 Task: Create a Workspace WS0000000014 in Trello with Workspace Type as ENGINEERING-IT and Workspace Description as WD0000000014. Invite a Team Member vinnyoffice2@gmail.com to Workspace WS0000000014 in Trello. Invite a Team Member nikhrathi889@gmail.com to Workspace WS0000000014 in Trello. Invite a Team Member carxxstreet791@gmail.com to Workspace WS0000000014 in Trello. Invite a Team Member 17.ch.pooja@gmail.com to Workspace WS0000000014 in Trello
Action: Mouse moved to (454, 35)
Screenshot: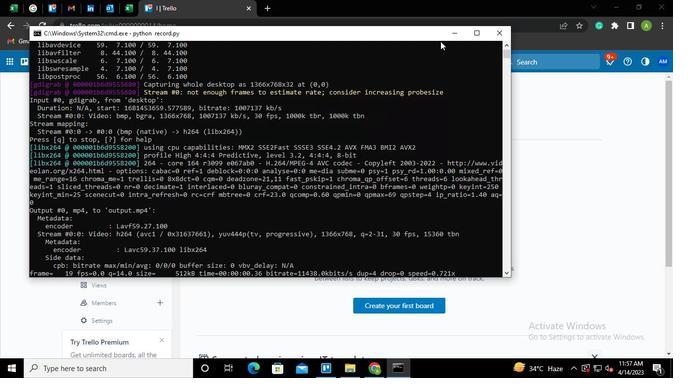 
Action: Mouse pressed left at (454, 35)
Screenshot: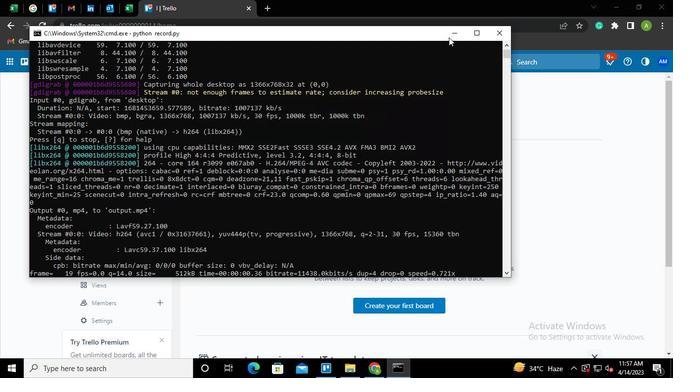 
Action: Mouse moved to (290, 65)
Screenshot: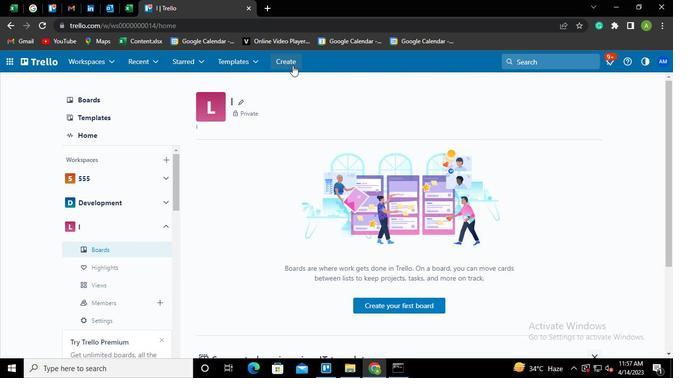 
Action: Mouse pressed left at (290, 65)
Screenshot: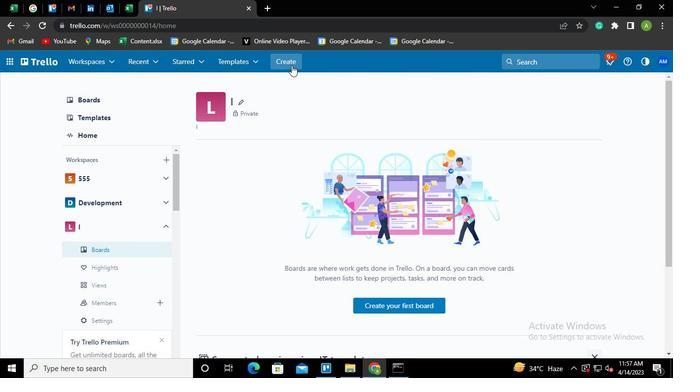 
Action: Mouse moved to (315, 163)
Screenshot: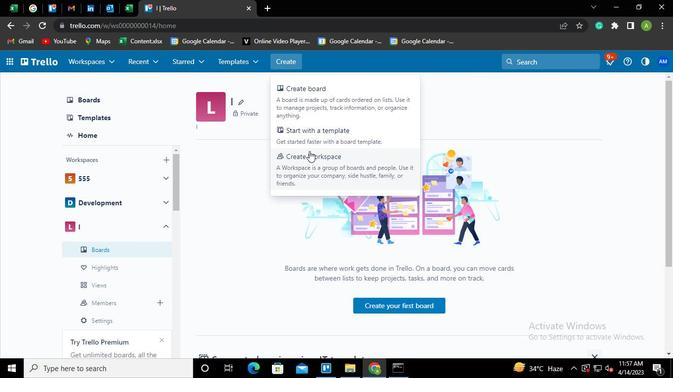 
Action: Mouse pressed left at (315, 163)
Screenshot: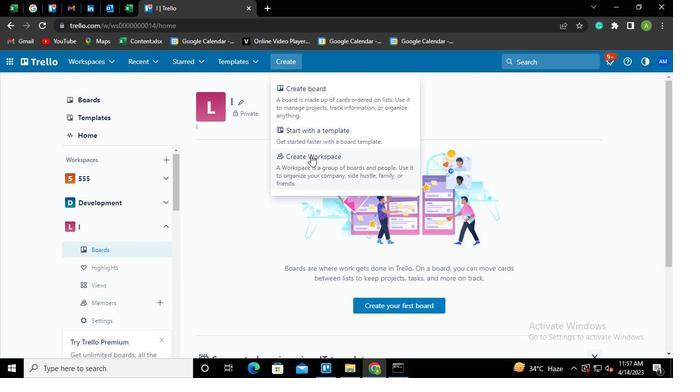 
Action: Mouse moved to (271, 184)
Screenshot: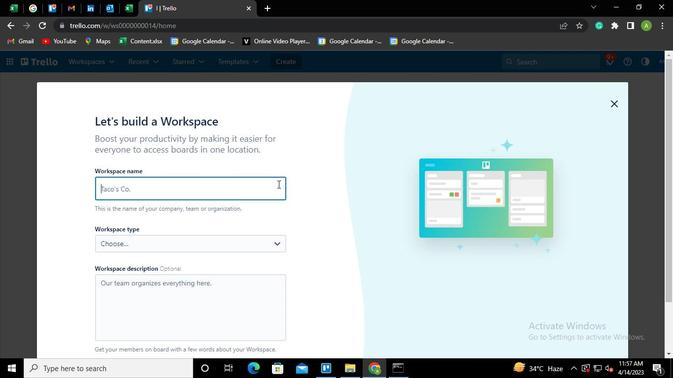 
Action: Keyboard Key.shift
Screenshot: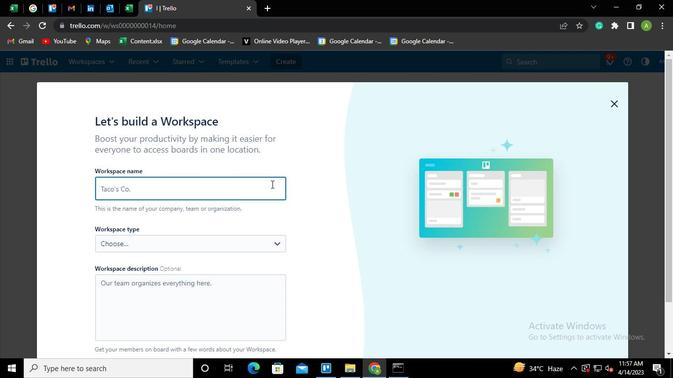 
Action: Keyboard Key.shift
Screenshot: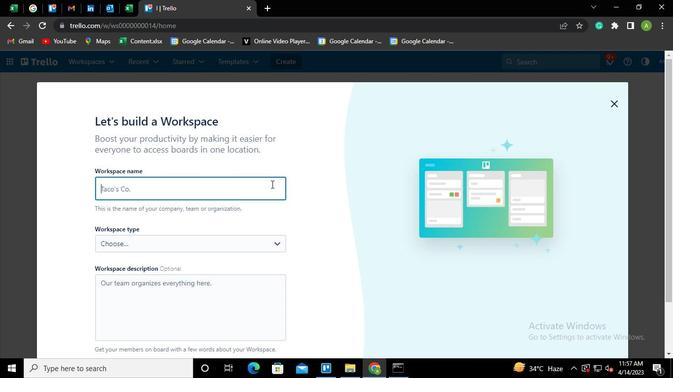 
Action: Keyboard Key.shift
Screenshot: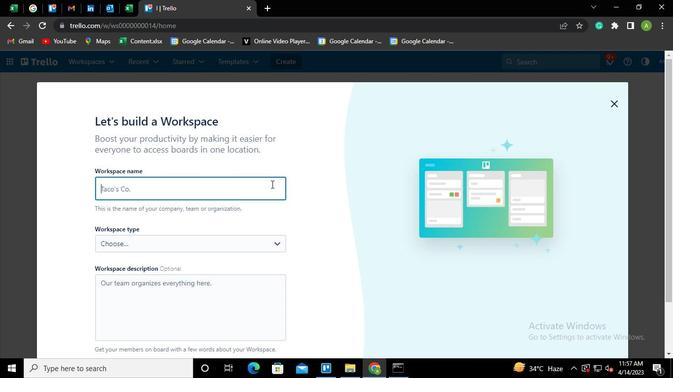 
Action: Keyboard W
Screenshot: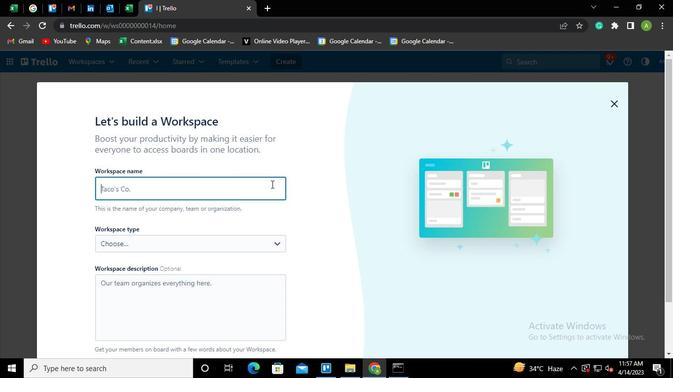 
Action: Keyboard S
Screenshot: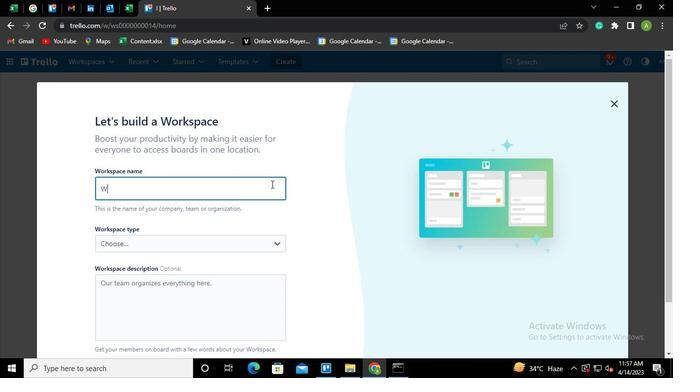 
Action: Keyboard <96>
Screenshot: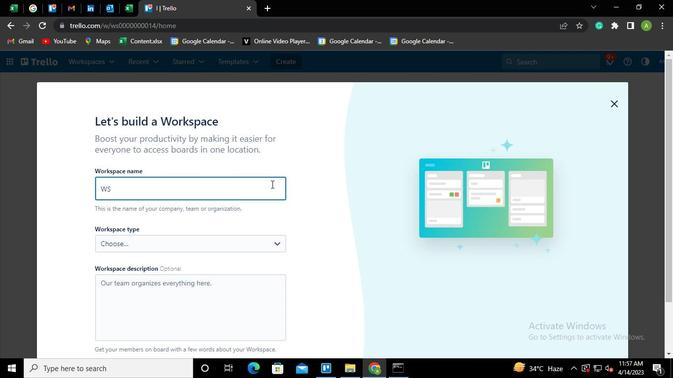 
Action: Keyboard <96>
Screenshot: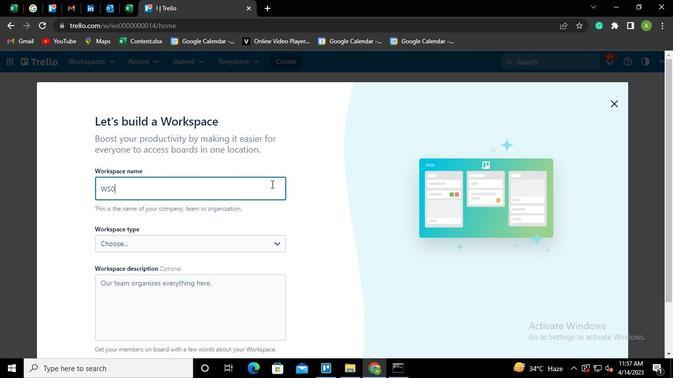 
Action: Keyboard <96>
Screenshot: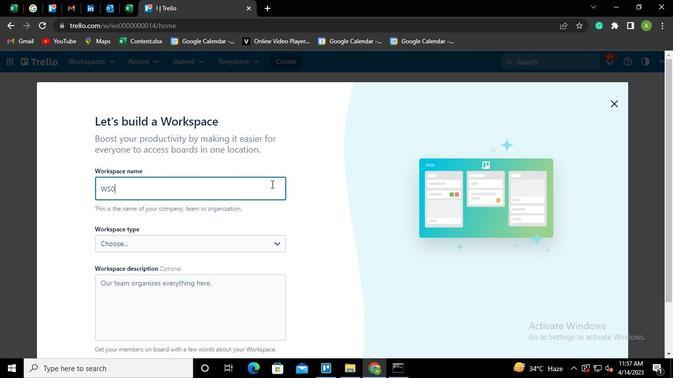 
Action: Keyboard <96>
Screenshot: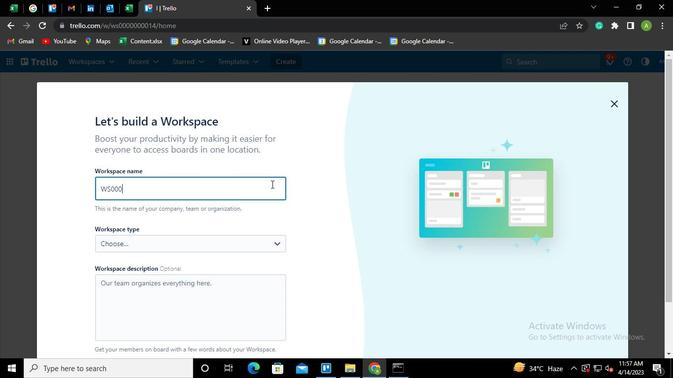 
Action: Keyboard <96>
Screenshot: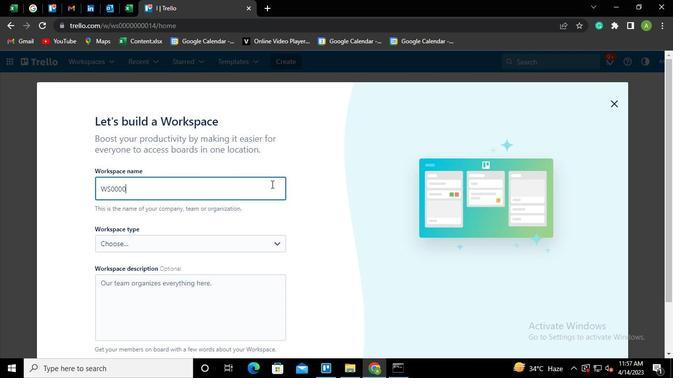 
Action: Keyboard <96>
Screenshot: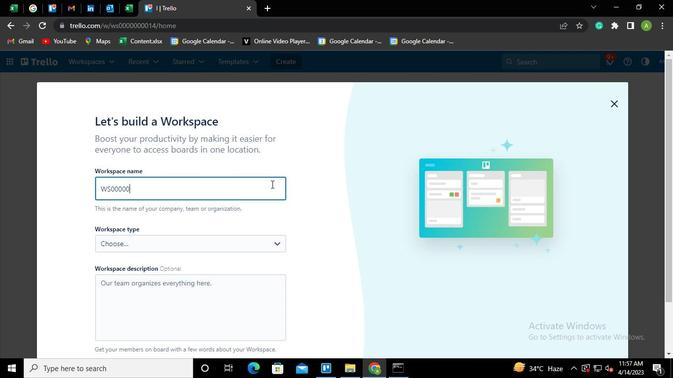 
Action: Keyboard <96>
Screenshot: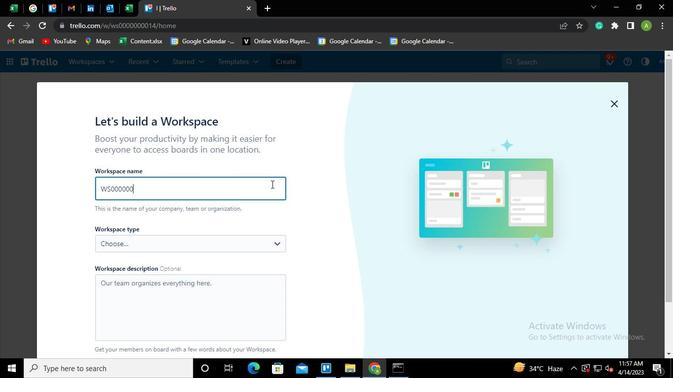 
Action: Keyboard <96>
Screenshot: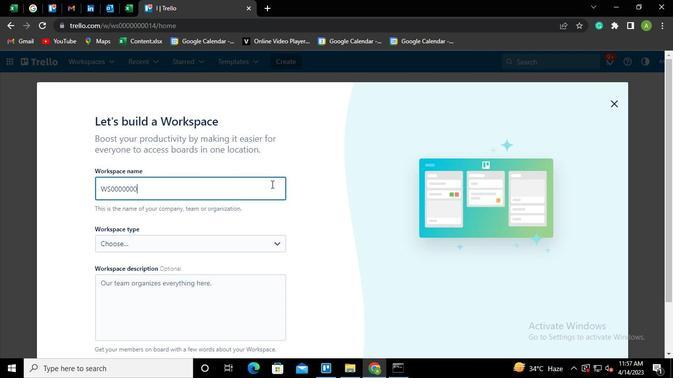 
Action: Keyboard <97>
Screenshot: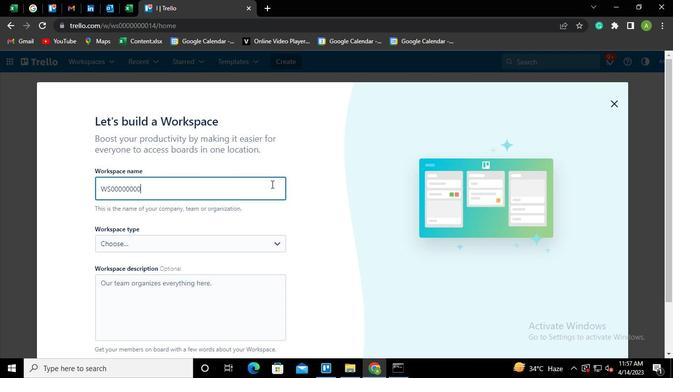 
Action: Keyboard <100>
Screenshot: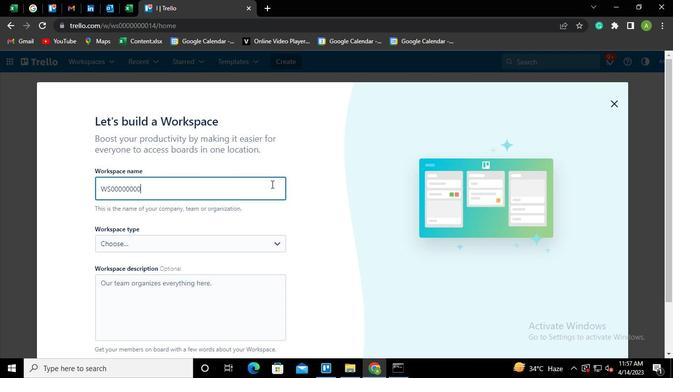 
Action: Mouse moved to (139, 245)
Screenshot: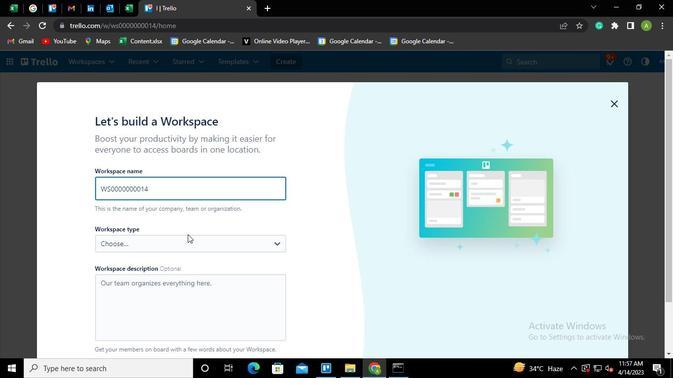 
Action: Mouse pressed left at (139, 245)
Screenshot: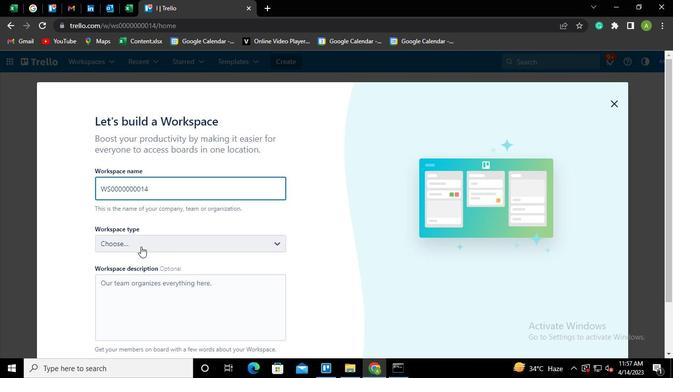 
Action: Mouse moved to (137, 281)
Screenshot: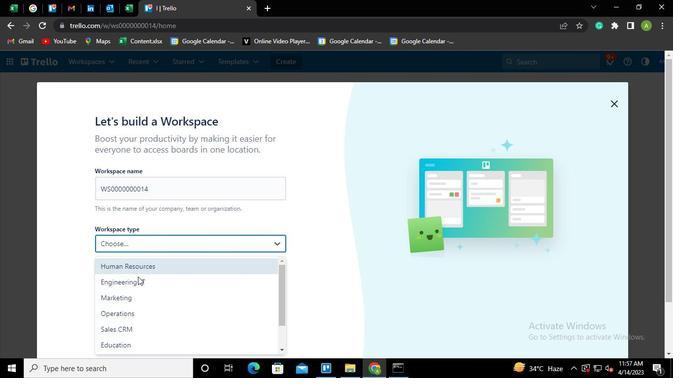
Action: Mouse pressed left at (137, 281)
Screenshot: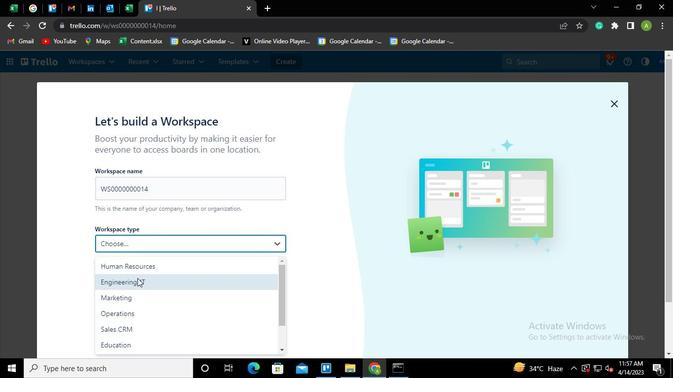 
Action: Mouse moved to (129, 290)
Screenshot: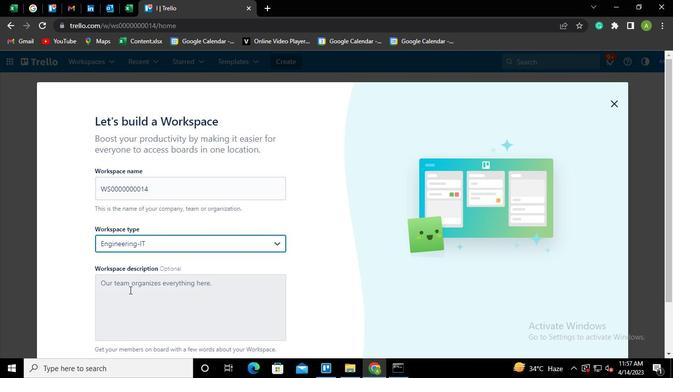 
Action: Mouse pressed left at (129, 290)
Screenshot: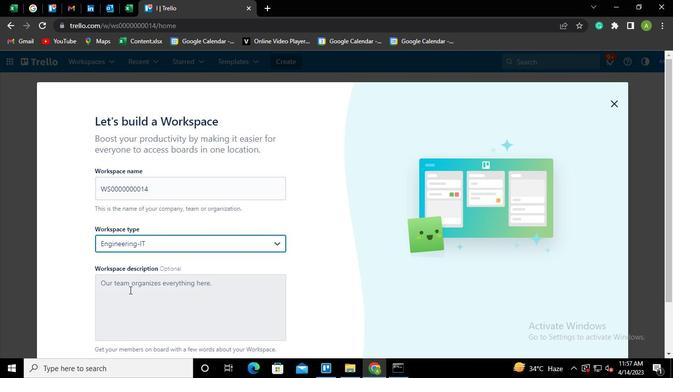 
Action: Mouse moved to (129, 290)
Screenshot: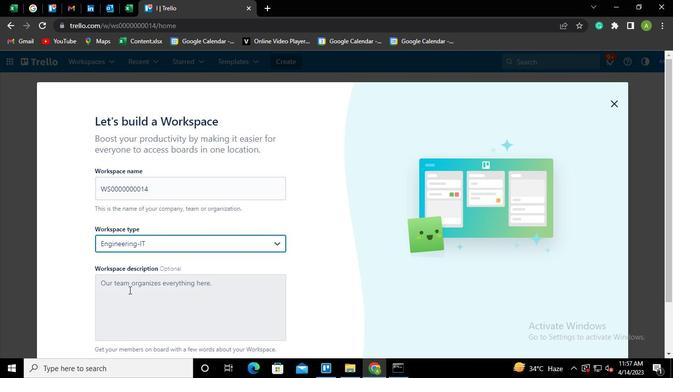 
Action: Keyboard Key.shift
Screenshot: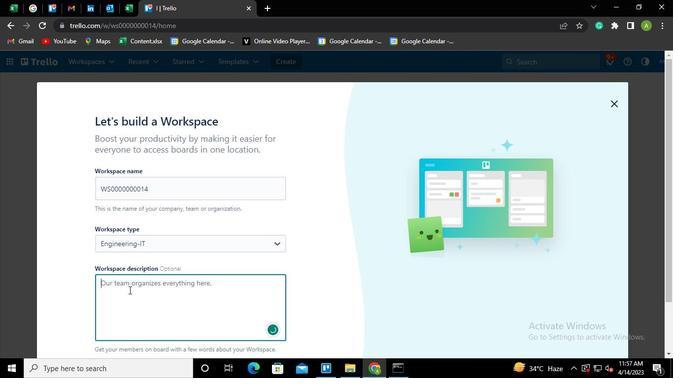 
Action: Keyboard Key.shift
Screenshot: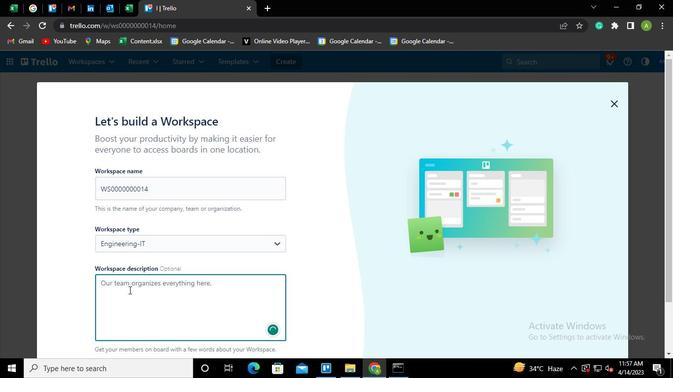 
Action: Keyboard Key.shift
Screenshot: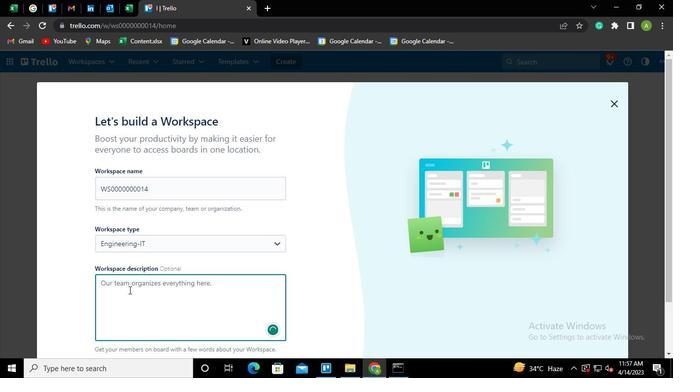 
Action: Keyboard Key.shift
Screenshot: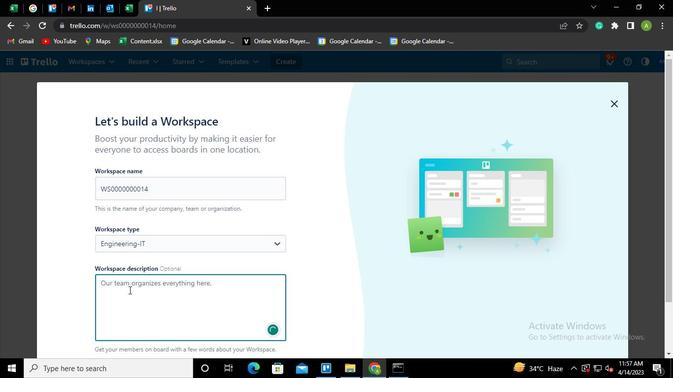 
Action: Keyboard Key.shift
Screenshot: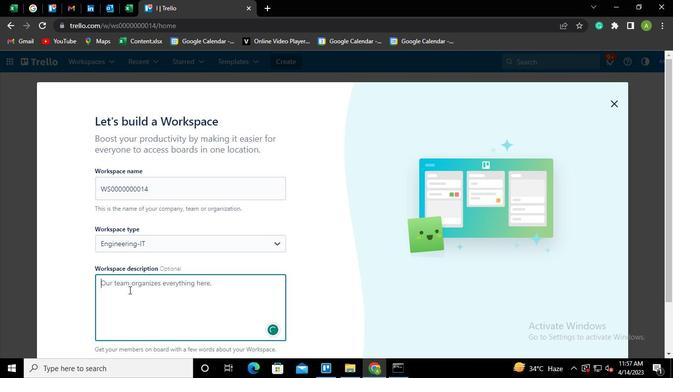 
Action: Keyboard Key.shift
Screenshot: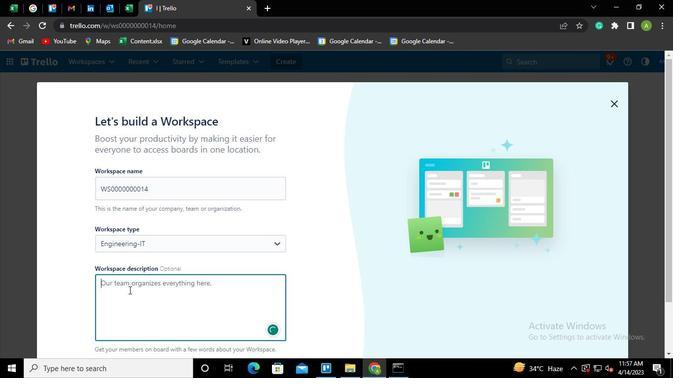 
Action: Keyboard Key.shift
Screenshot: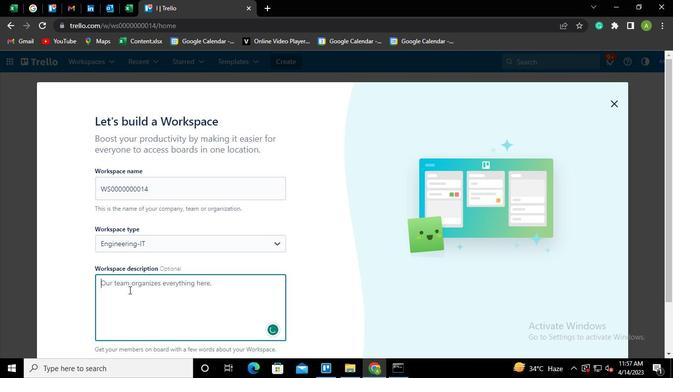 
Action: Keyboard Key.shift
Screenshot: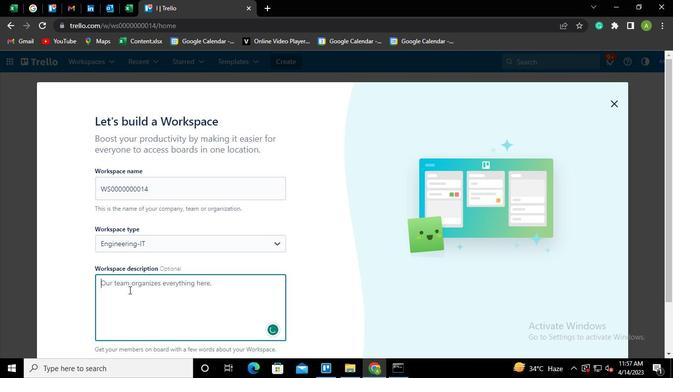 
Action: Keyboard Key.shift
Screenshot: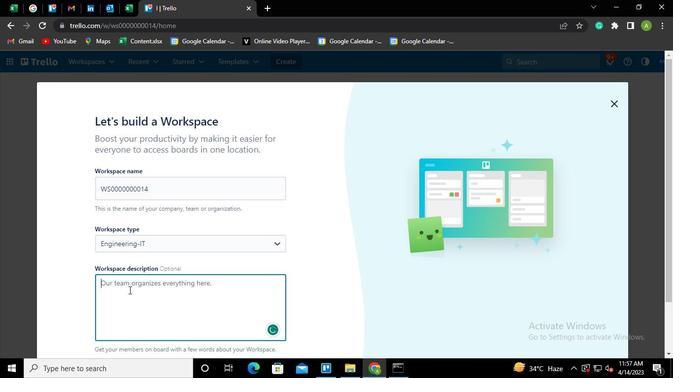 
Action: Keyboard W
Screenshot: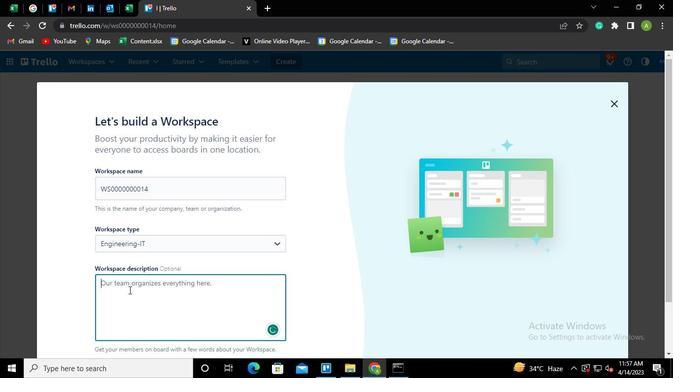
Action: Keyboard D
Screenshot: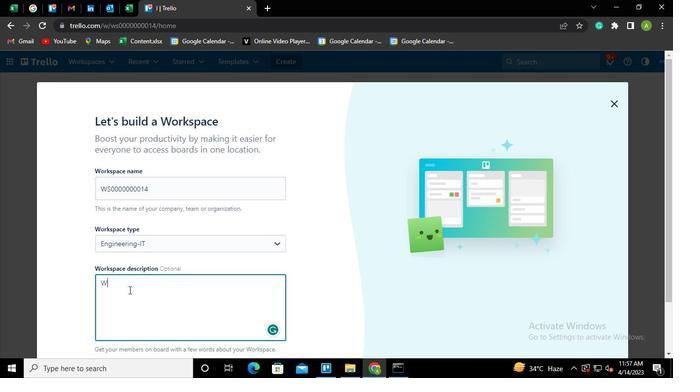 
Action: Keyboard <96>
Screenshot: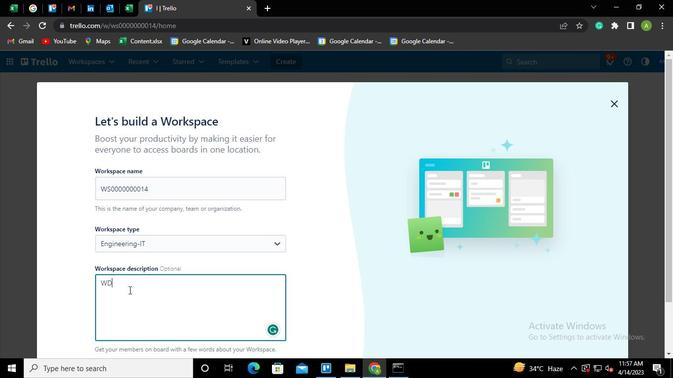 
Action: Keyboard <96>
Screenshot: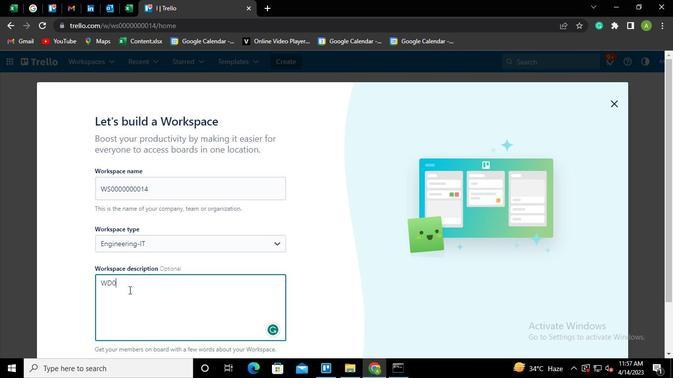 
Action: Keyboard <96>
Screenshot: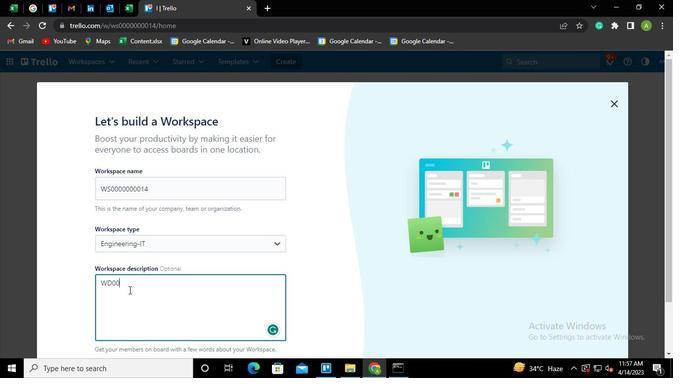 
Action: Keyboard <96>
Screenshot: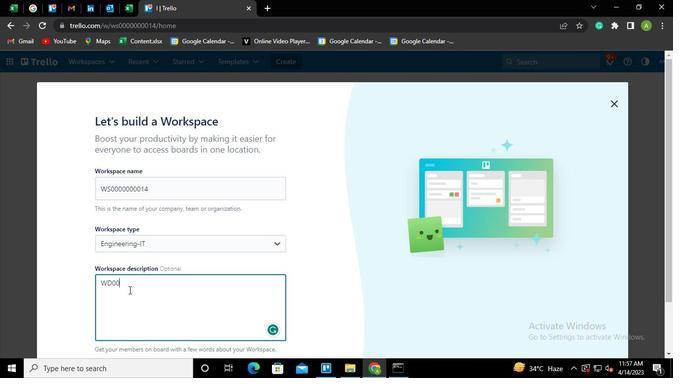 
Action: Keyboard <96>
Screenshot: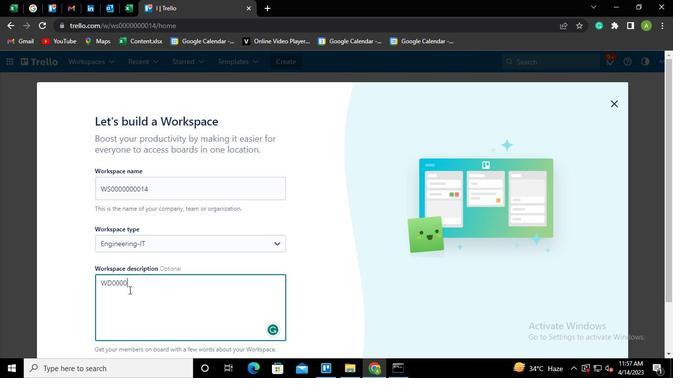 
Action: Keyboard <96>
Screenshot: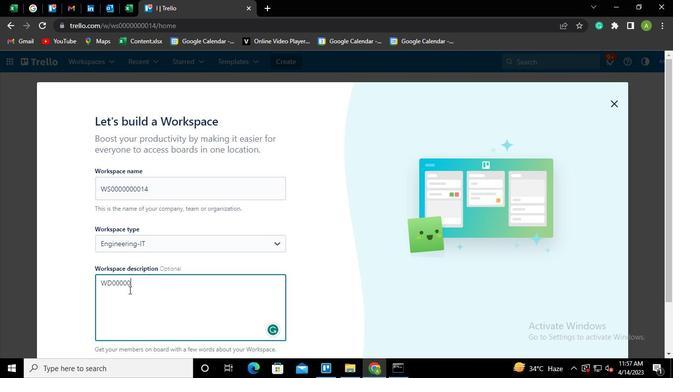 
Action: Keyboard <96>
Screenshot: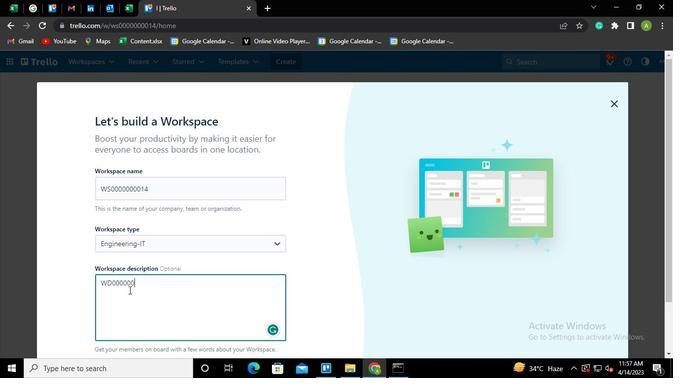 
Action: Keyboard <96>
Screenshot: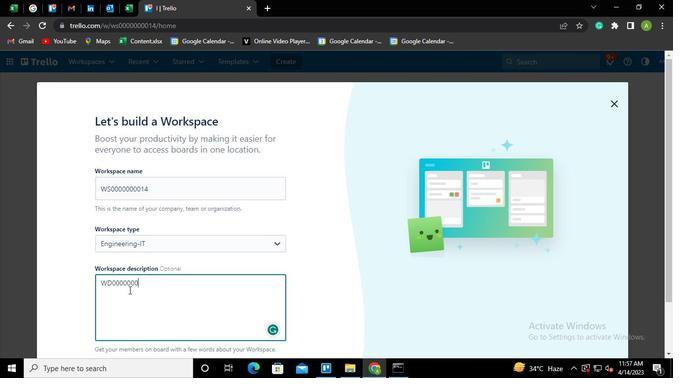 
Action: Keyboard <97>
Screenshot: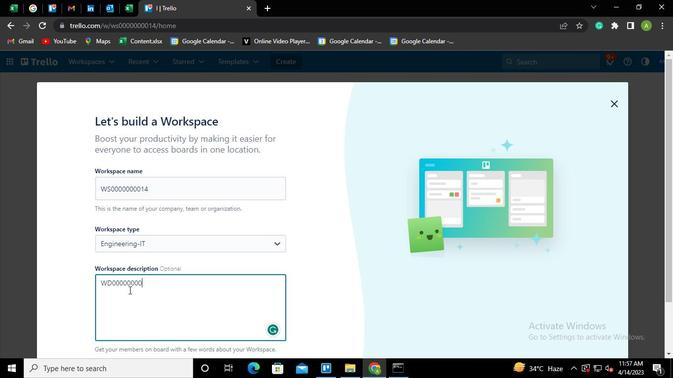 
Action: Keyboard <100>
Screenshot: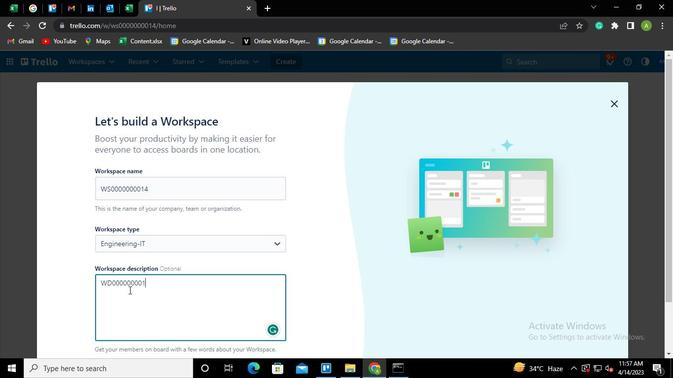 
Action: Mouse moved to (160, 308)
Screenshot: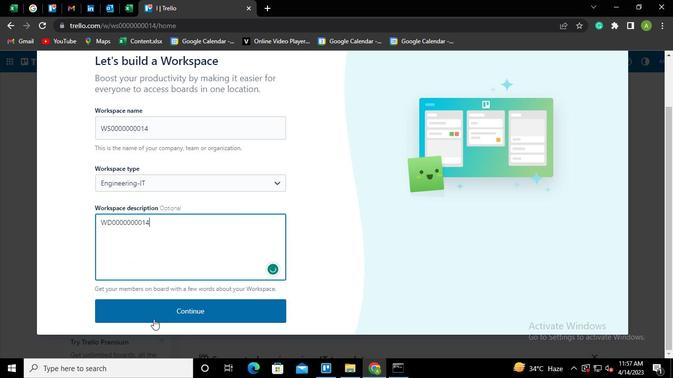
Action: Mouse pressed left at (160, 308)
Screenshot: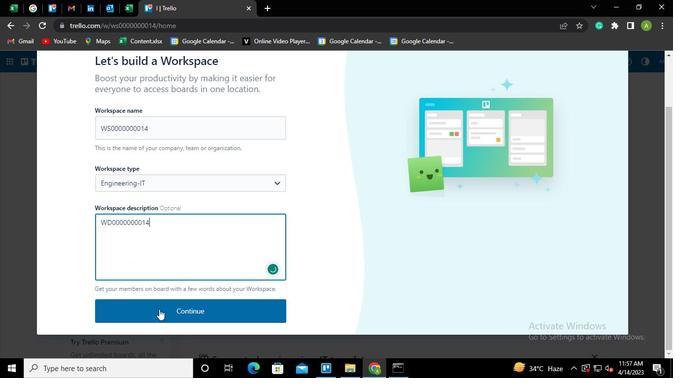 
Action: Mouse moved to (147, 186)
Screenshot: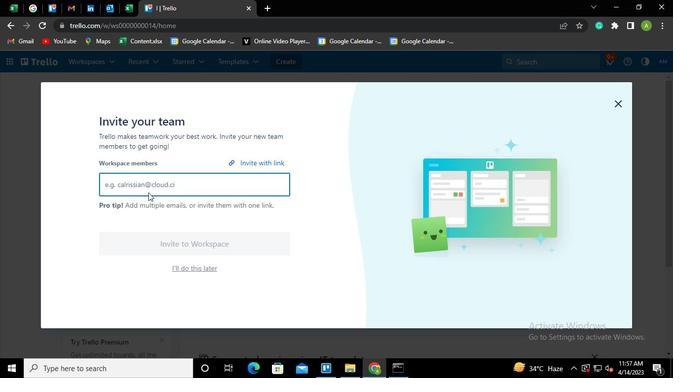 
Action: Mouse pressed left at (147, 186)
Screenshot: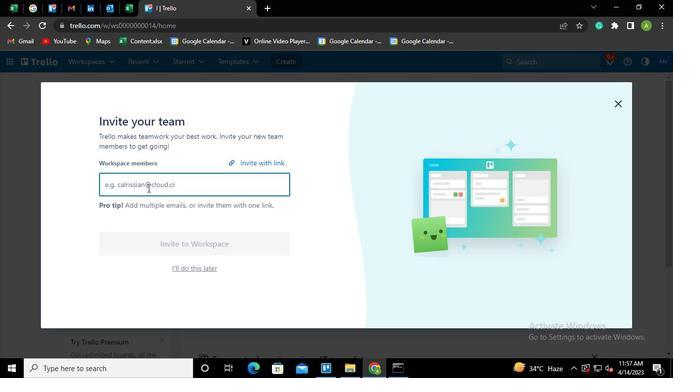 
Action: Mouse moved to (147, 185)
Screenshot: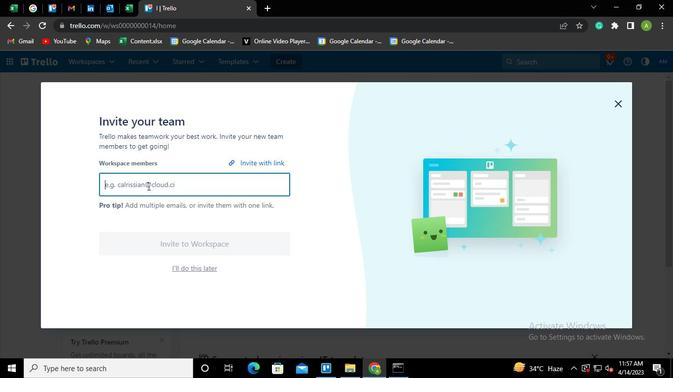 
Action: Keyboard Key.shift
Screenshot: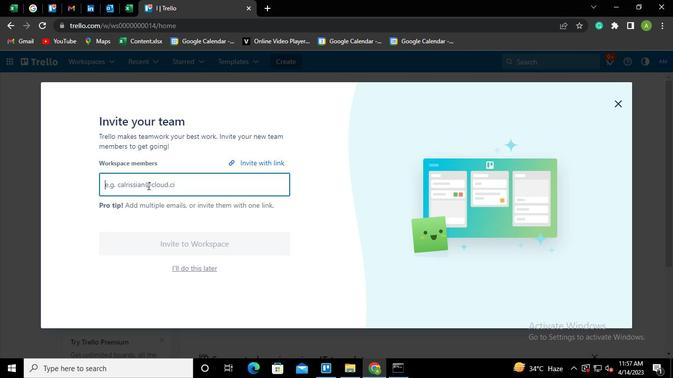 
Action: Keyboard Key.shift
Screenshot: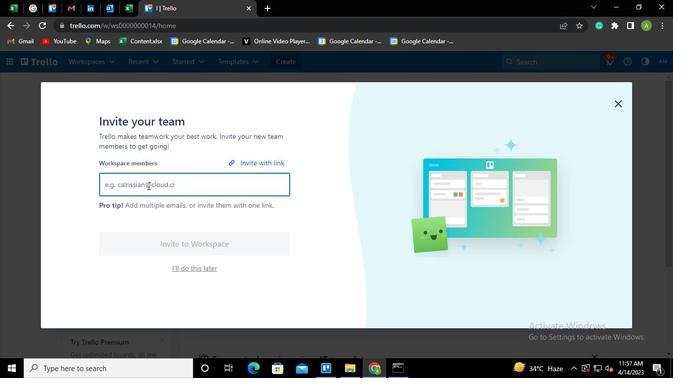 
Action: Keyboard Key.shift
Screenshot: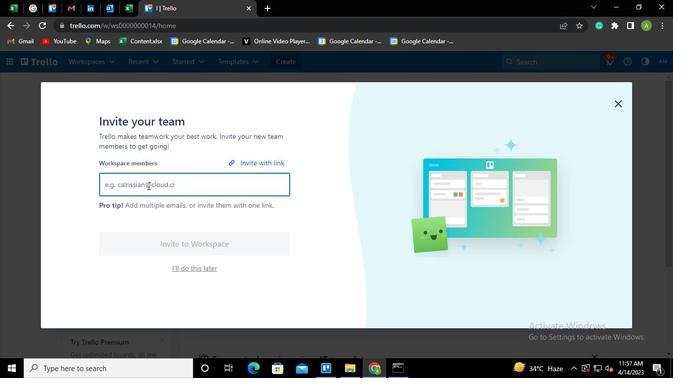 
Action: Keyboard Key.shift
Screenshot: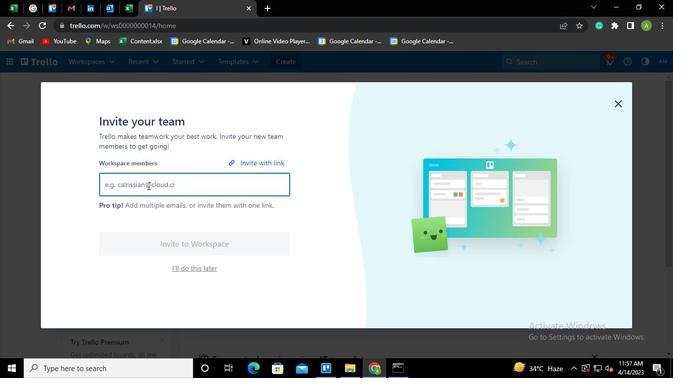 
Action: Keyboard Key.shift
Screenshot: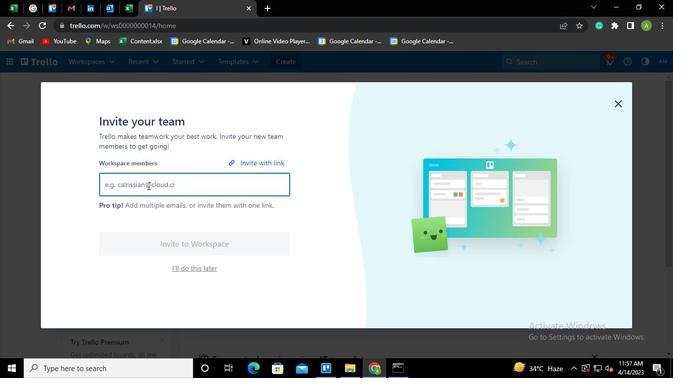 
Action: Keyboard Key.shift
Screenshot: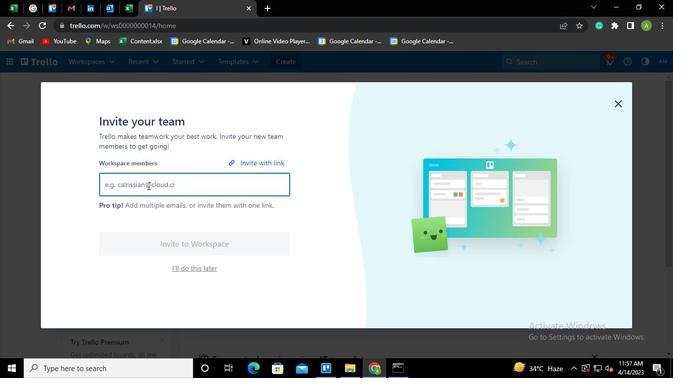 
Action: Keyboard Key.shift
Screenshot: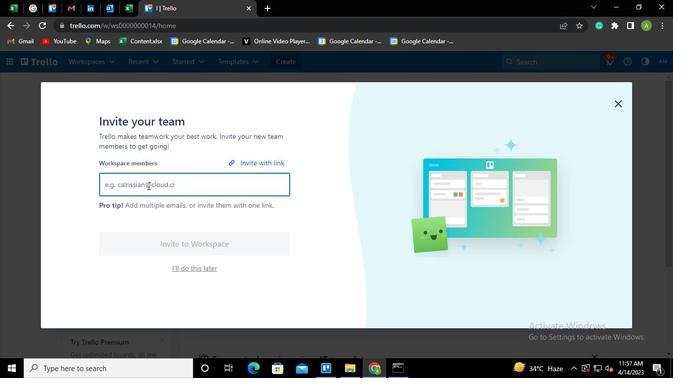 
Action: Keyboard Key.shift
Screenshot: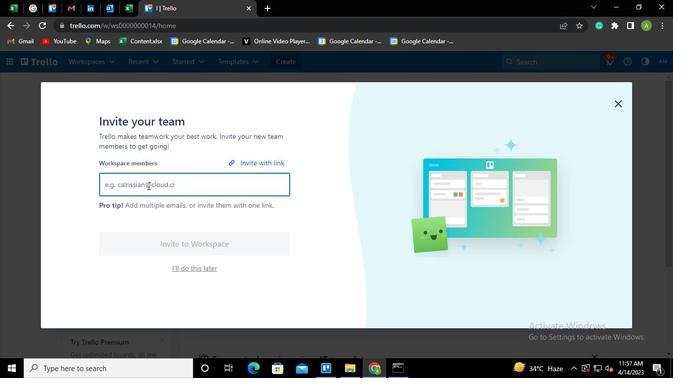 
Action: Keyboard Key.shift
Screenshot: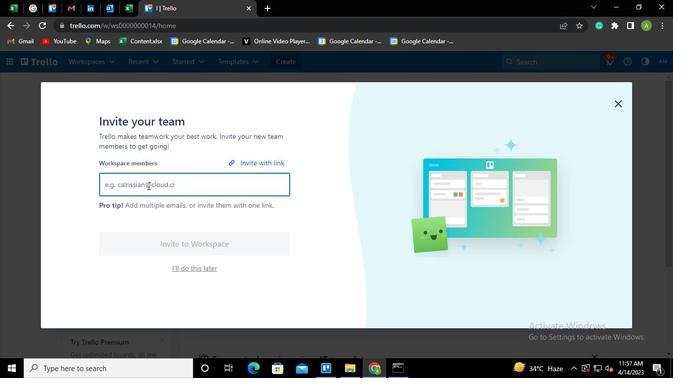 
Action: Keyboard Key.shift
Screenshot: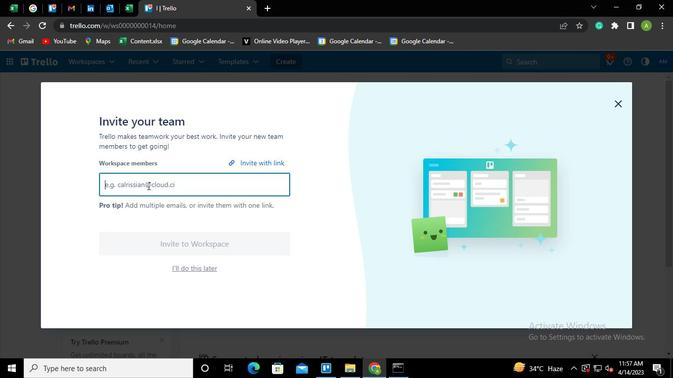 
Action: Keyboard Key.shift
Screenshot: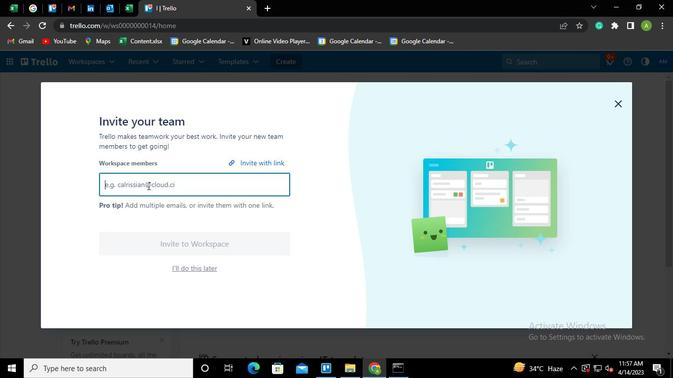 
Action: Keyboard Key.shift
Screenshot: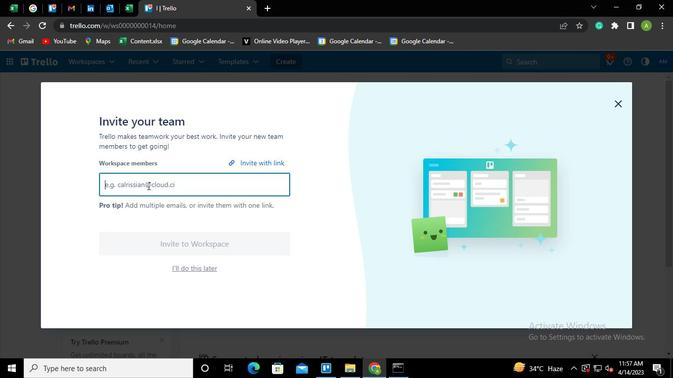 
Action: Keyboard Key.shift
Screenshot: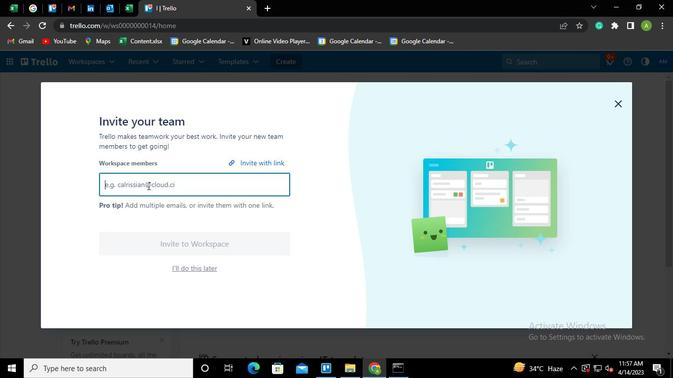 
Action: Keyboard Key.shift
Screenshot: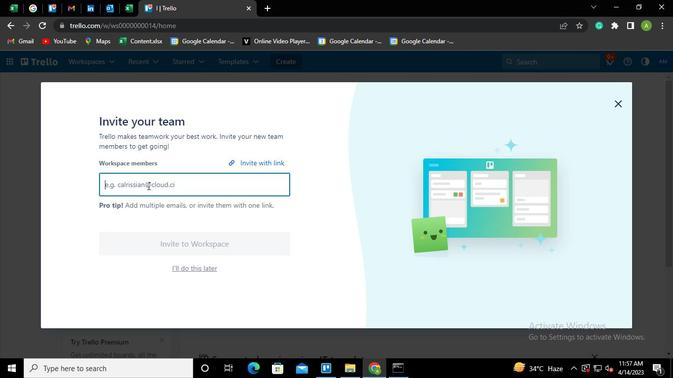 
Action: Keyboard Key.shift
Screenshot: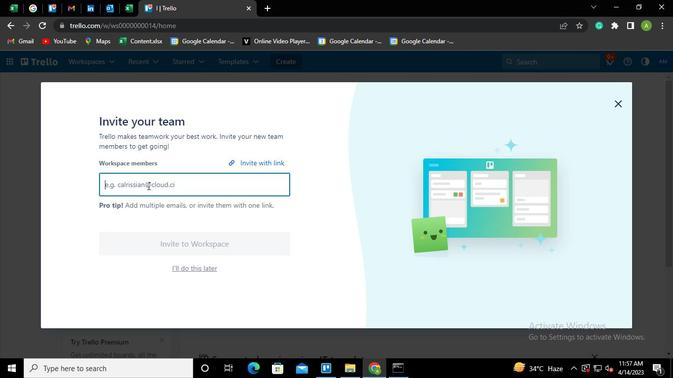 
Action: Keyboard Key.shift
Screenshot: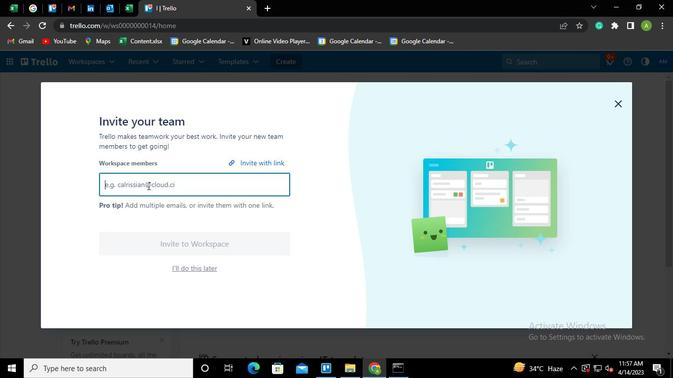 
Action: Keyboard Key.shift
Screenshot: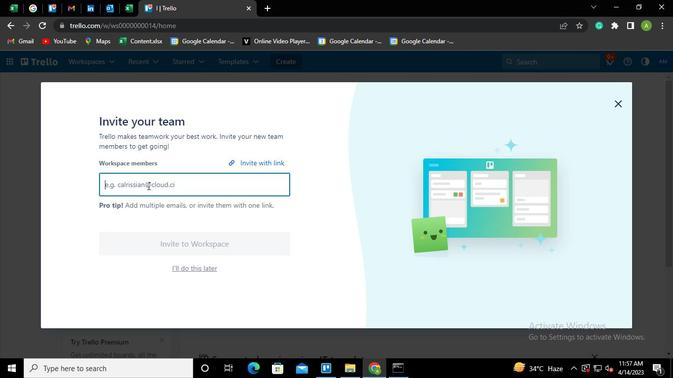 
Action: Keyboard Key.shift
Screenshot: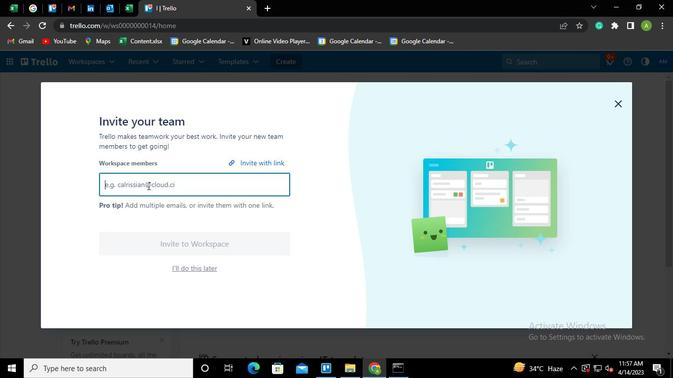 
Action: Keyboard Key.shift
Screenshot: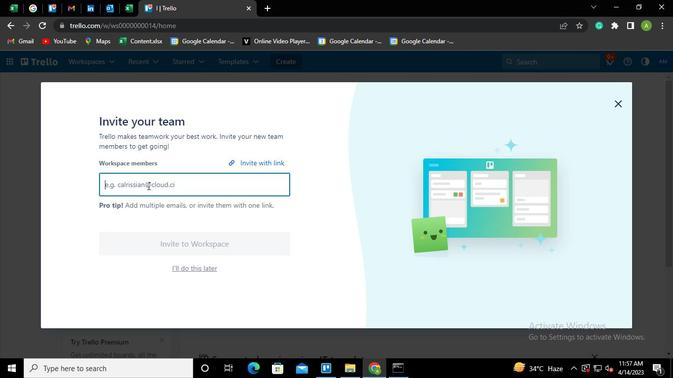 
Action: Keyboard Key.shift
Screenshot: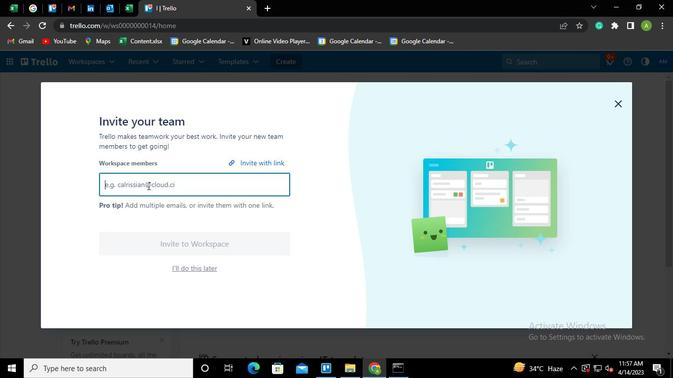 
Action: Keyboard Key.shift
Screenshot: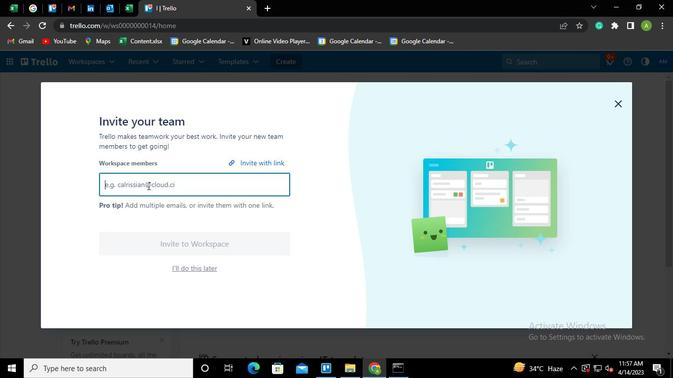 
Action: Keyboard Key.shift
Screenshot: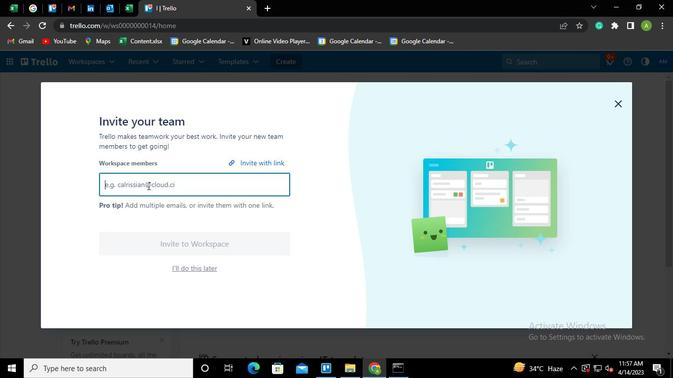 
Action: Keyboard Key.shift
Screenshot: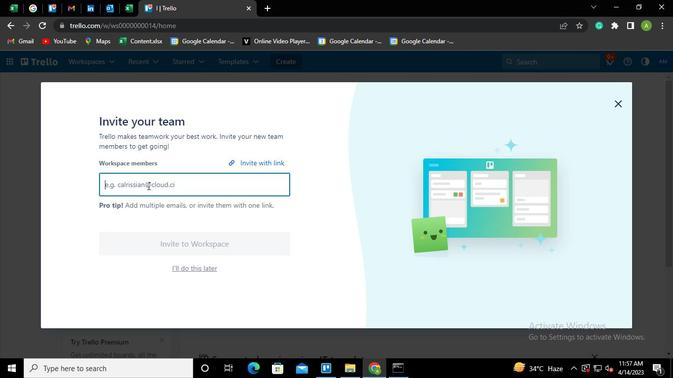 
Action: Keyboard Key.shift
Screenshot: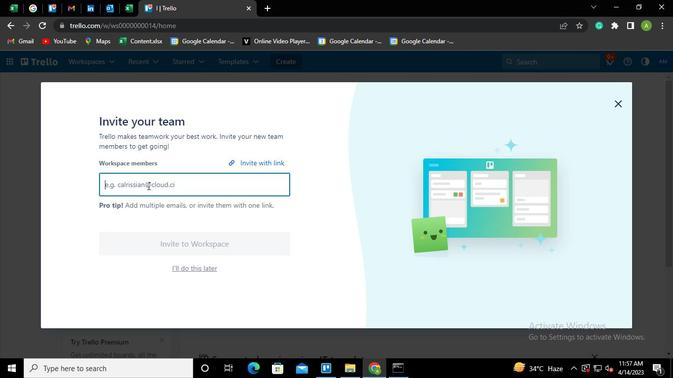 
Action: Keyboard Key.shift
Screenshot: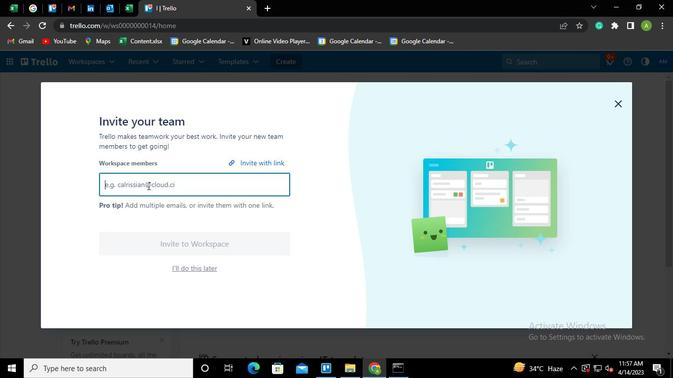 
Action: Keyboard Key.shift
Screenshot: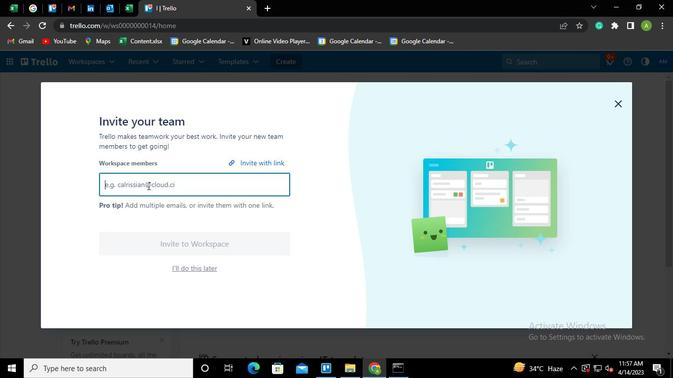 
Action: Keyboard Key.shift
Screenshot: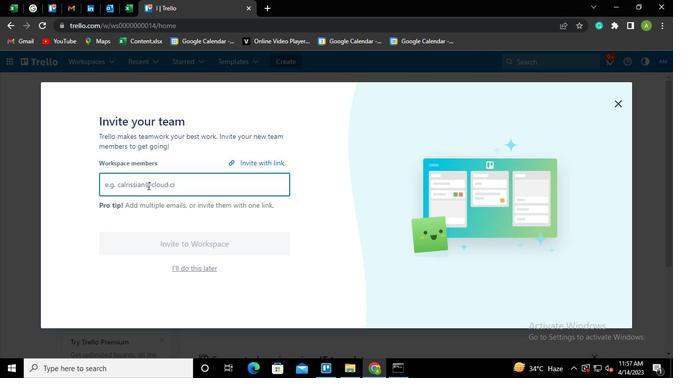 
Action: Keyboard Key.shift
Screenshot: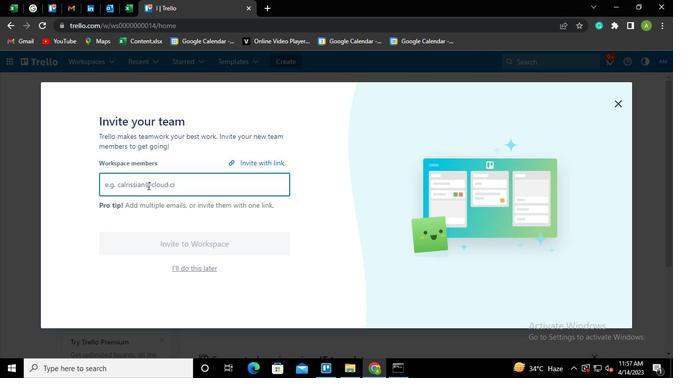 
Action: Keyboard Key.shift
Screenshot: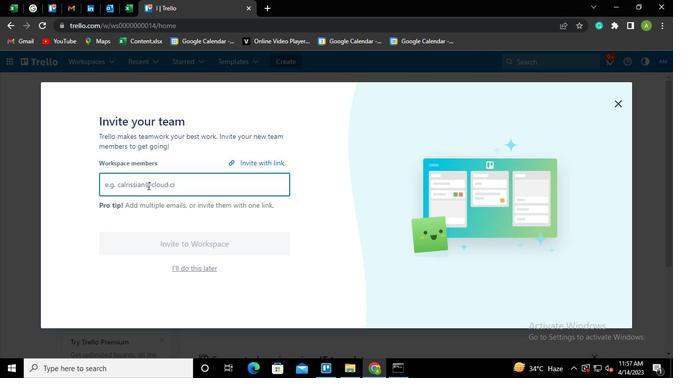 
Action: Keyboard Key.shift
Screenshot: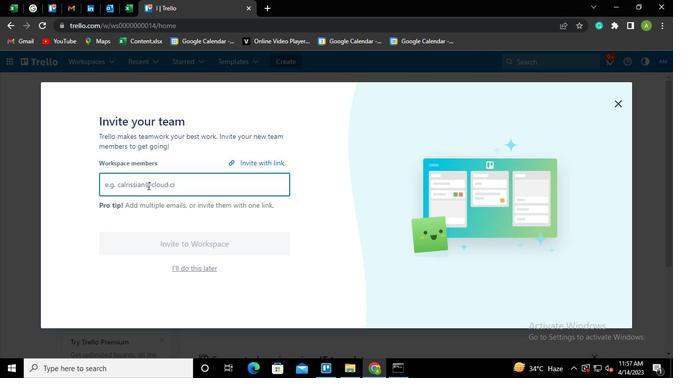 
Action: Keyboard Key.shift
Screenshot: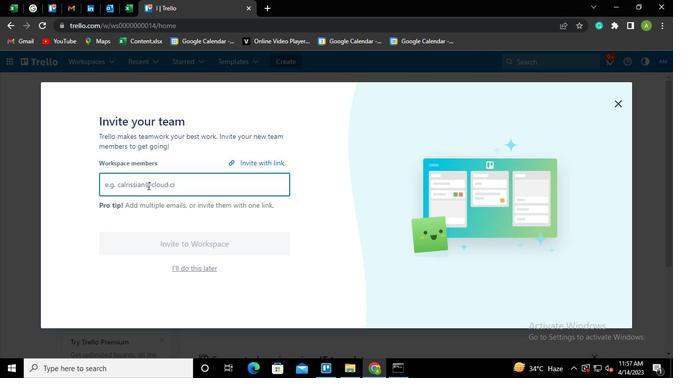 
Action: Keyboard Key.shift
Screenshot: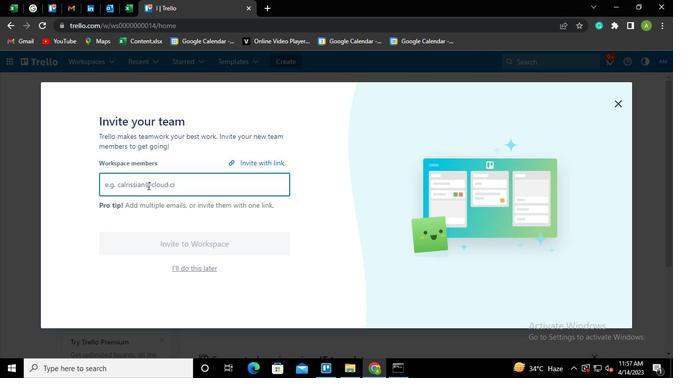 
Action: Keyboard Key.shift
Screenshot: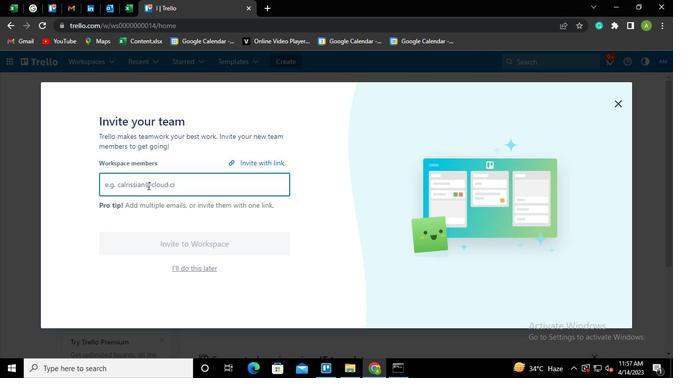 
Action: Keyboard Key.shift
Screenshot: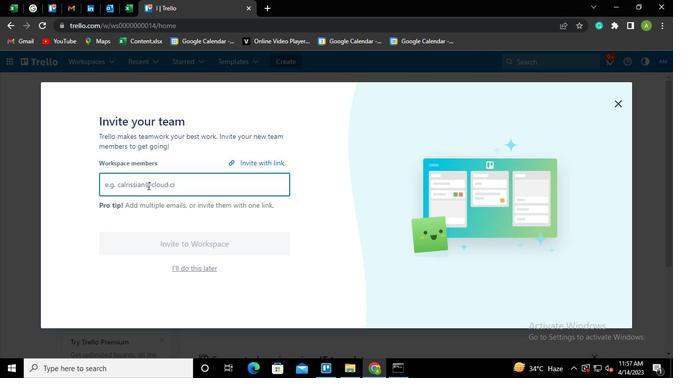
Action: Keyboard Key.shift
Screenshot: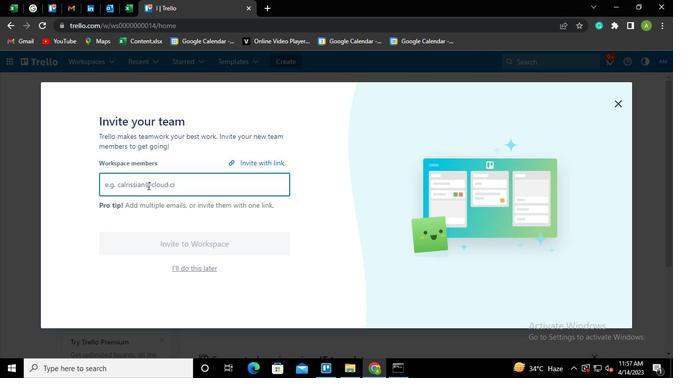 
Action: Keyboard Key.shift
Screenshot: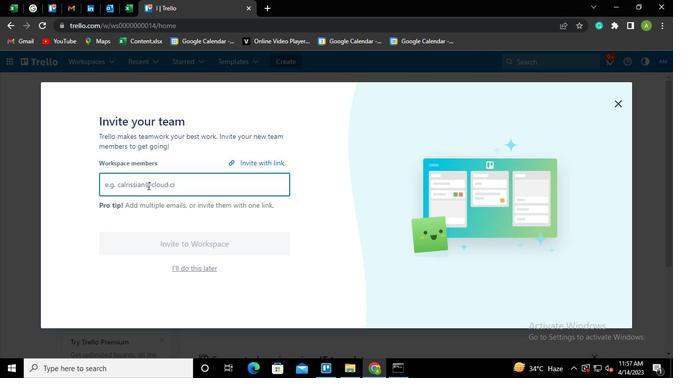 
Action: Keyboard Key.shift
Screenshot: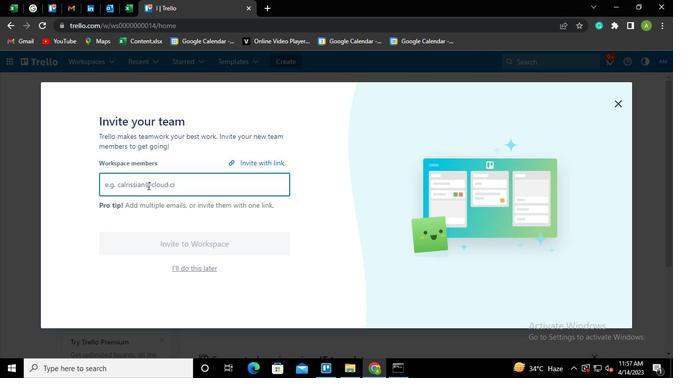 
Action: Keyboard Key.shift
Screenshot: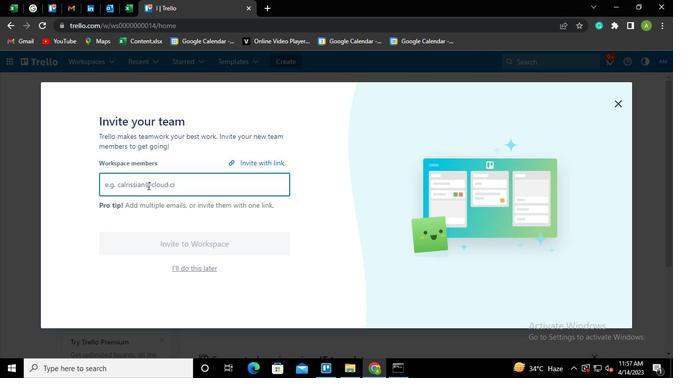 
Action: Keyboard Key.shift
Screenshot: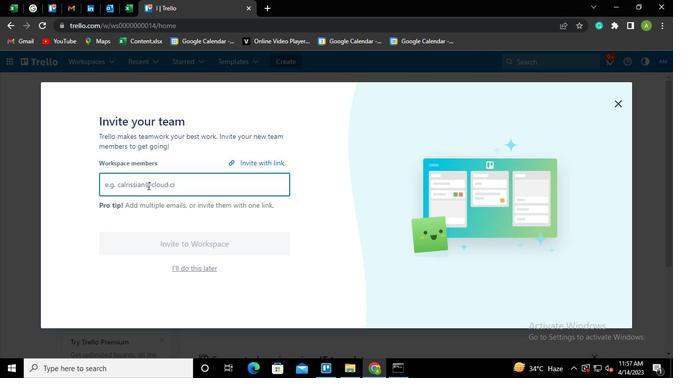 
Action: Keyboard Key.shift
Screenshot: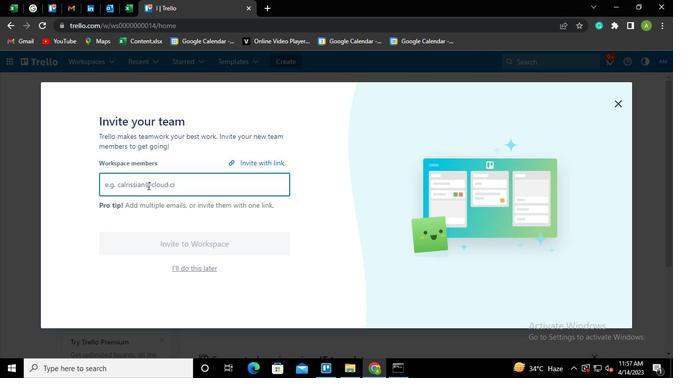 
Action: Keyboard Key.shift
Screenshot: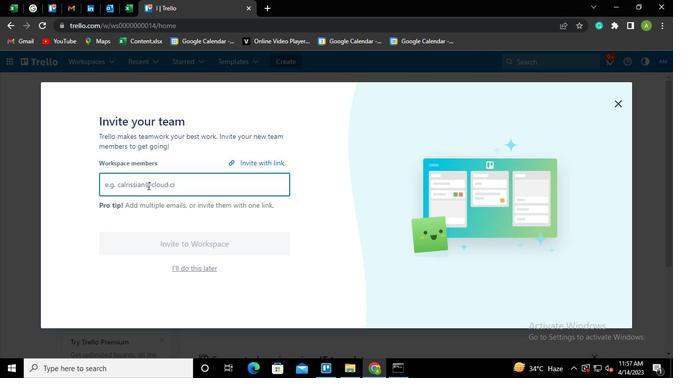 
Action: Keyboard Key.shift
Screenshot: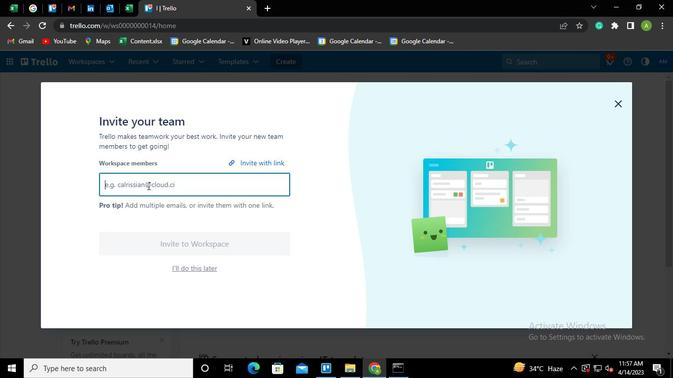 
Action: Keyboard Key.shift
Screenshot: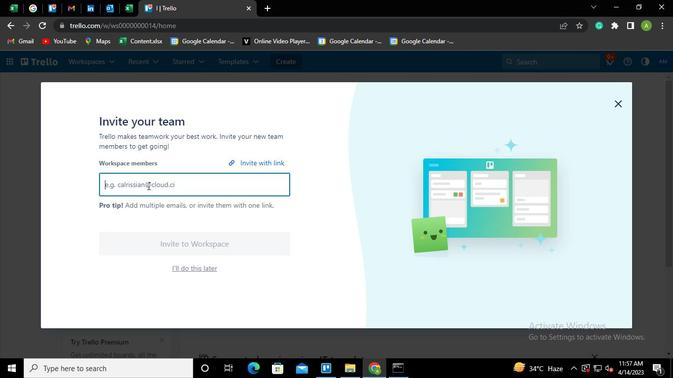 
Action: Keyboard Key.shift
Screenshot: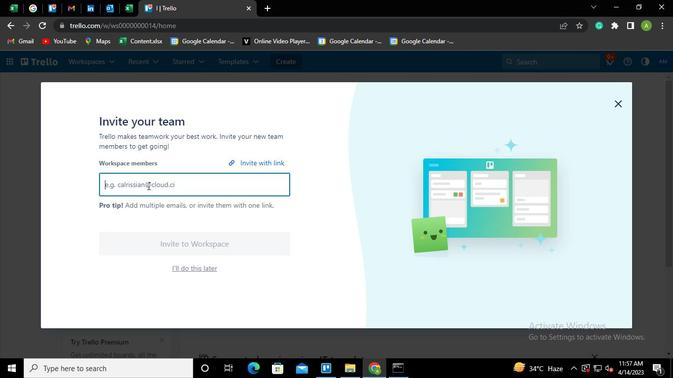 
Action: Keyboard Key.shift
Screenshot: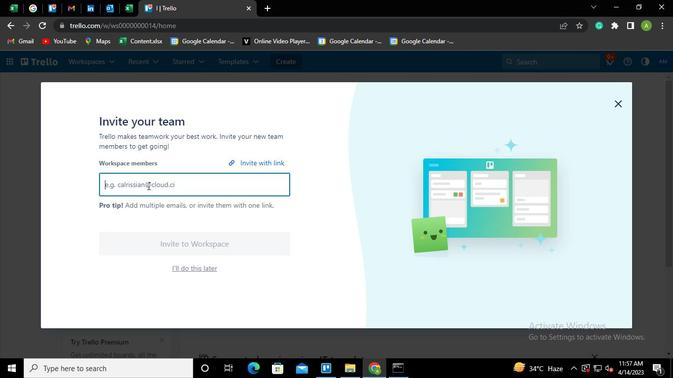 
Action: Keyboard Key.shift
Screenshot: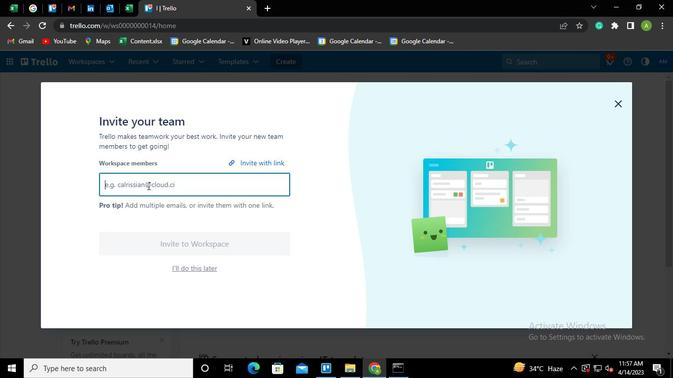 
Action: Keyboard Key.shift
Screenshot: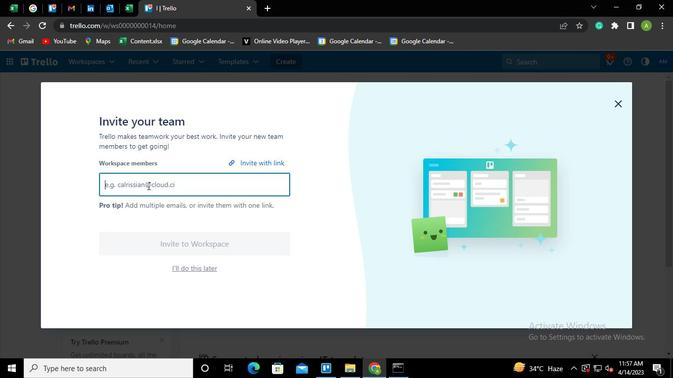 
Action: Keyboard Key.shift
Screenshot: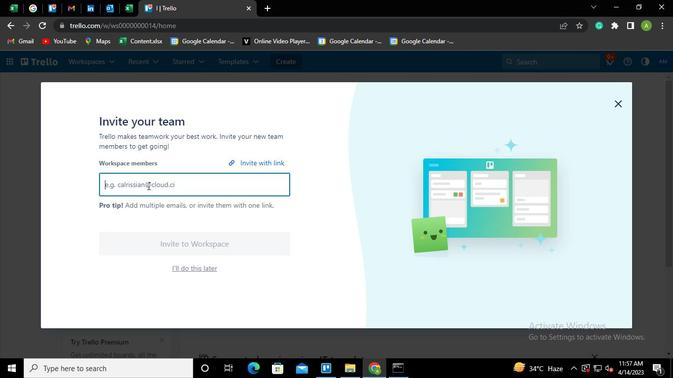 
Action: Keyboard Key.shift
Screenshot: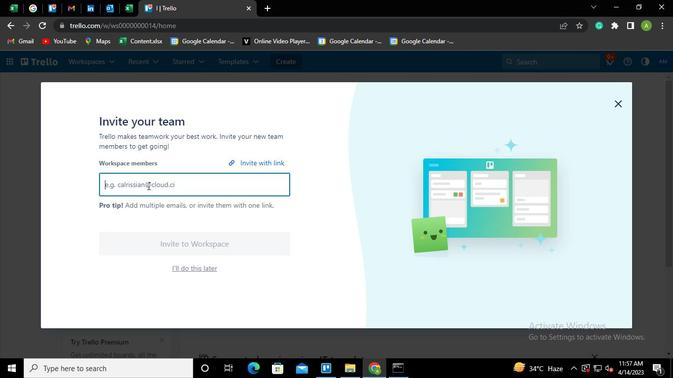 
Action: Keyboard Key.shift
Screenshot: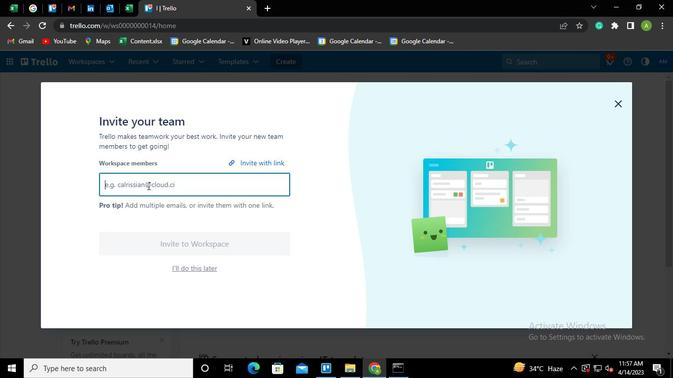 
Action: Keyboard Key.shift
Screenshot: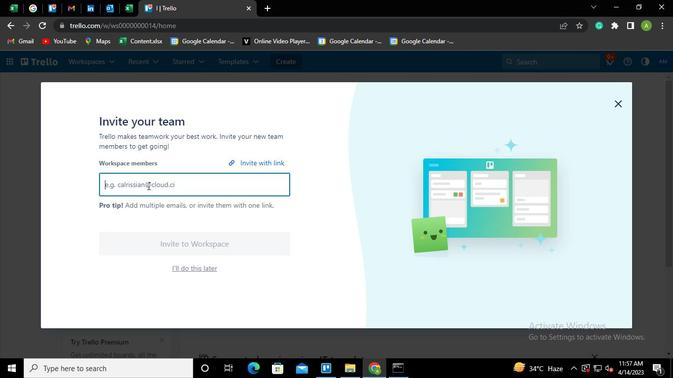 
Action: Keyboard Key.shift
Screenshot: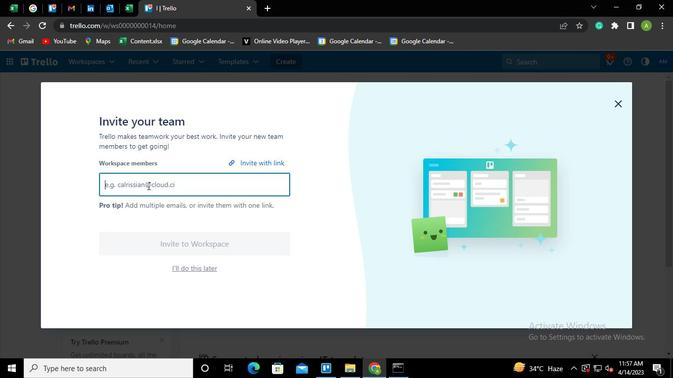 
Action: Keyboard V
Screenshot: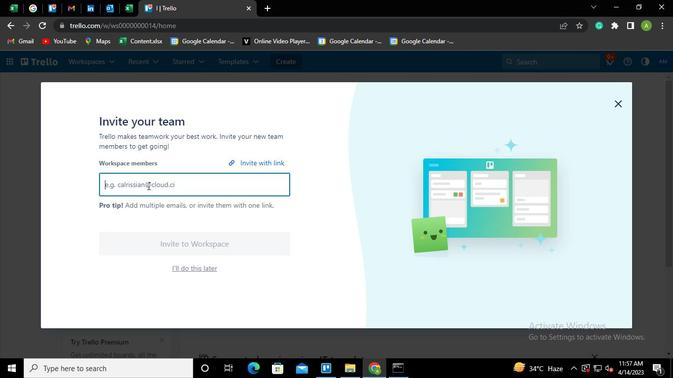 
Action: Keyboard i
Screenshot: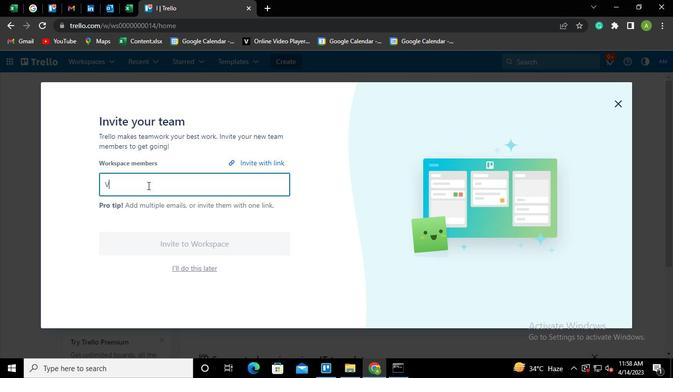 
Action: Keyboard n
Screenshot: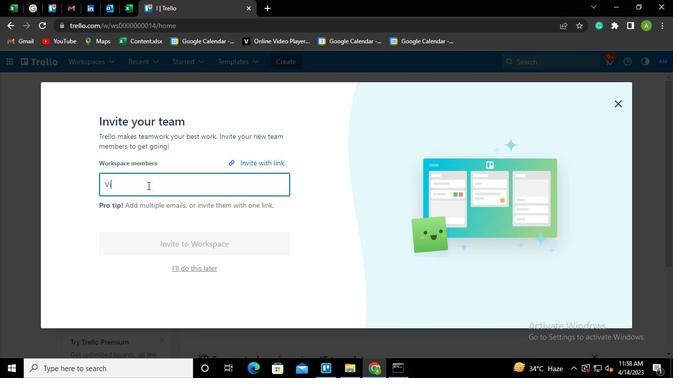 
Action: Keyboard n
Screenshot: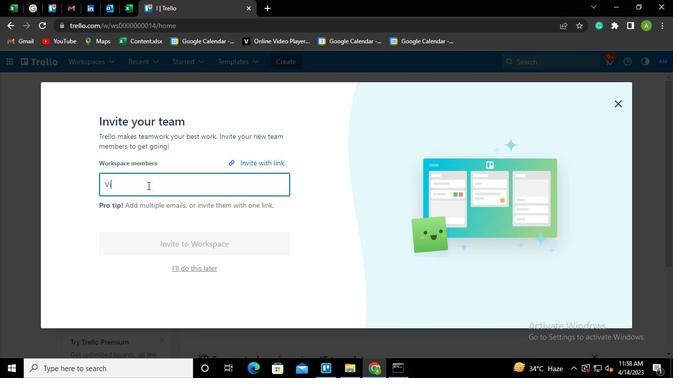 
Action: Keyboard y
Screenshot: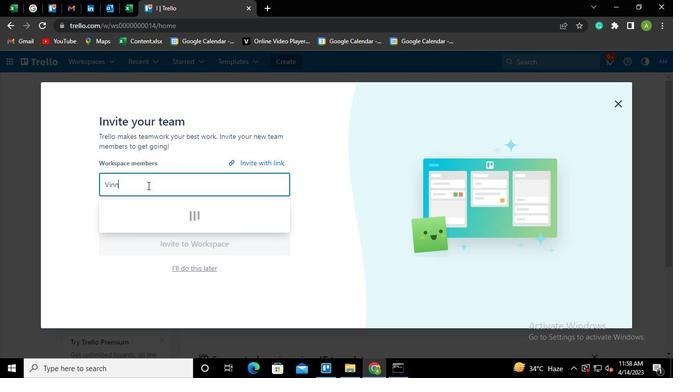
Action: Keyboard <110>
Screenshot: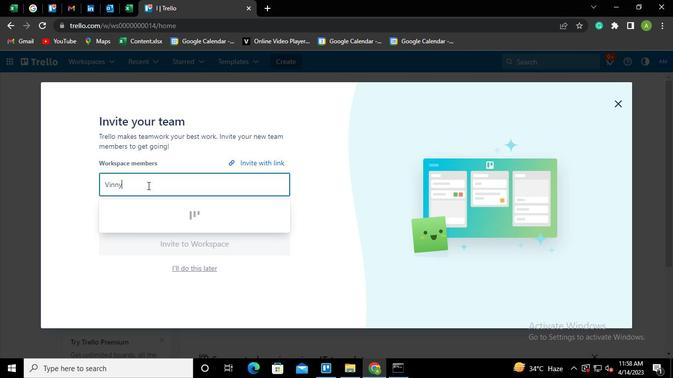 
Action: Keyboard o
Screenshot: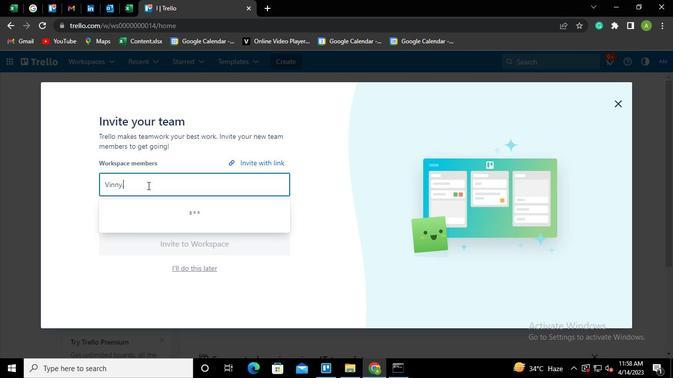 
Action: Keyboard f
Screenshot: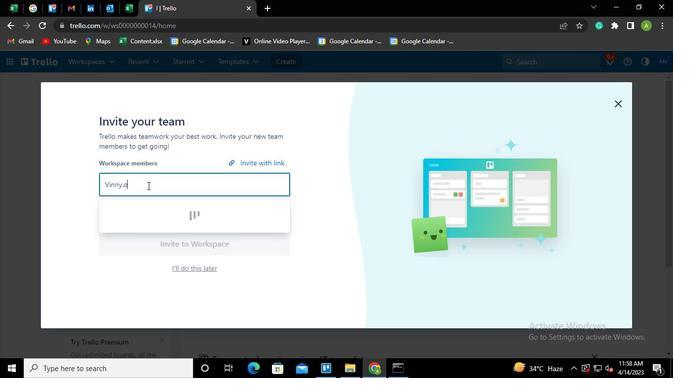 
Action: Keyboard f
Screenshot: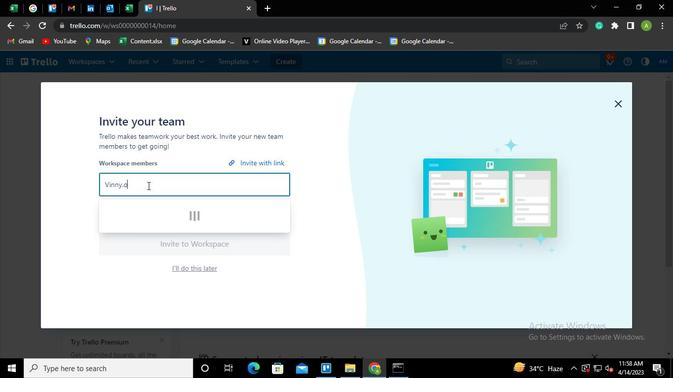 
Action: Keyboard i
Screenshot: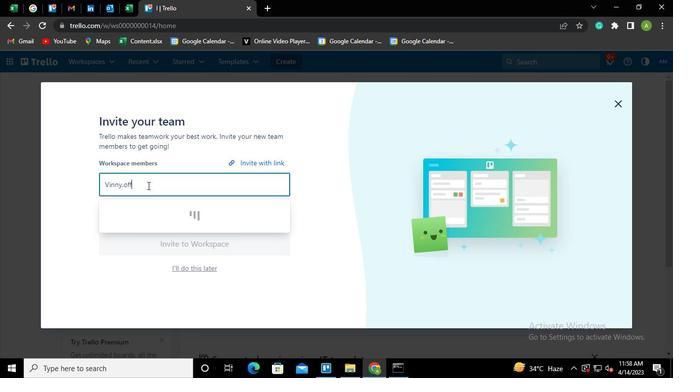 
Action: Keyboard c
Screenshot: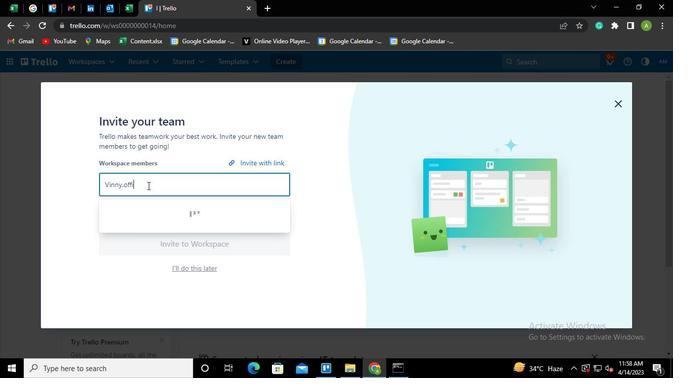 
Action: Keyboard e
Screenshot: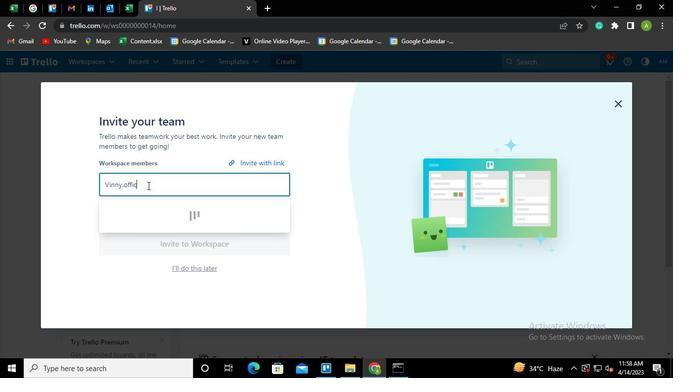 
Action: Keyboard <98>
Screenshot: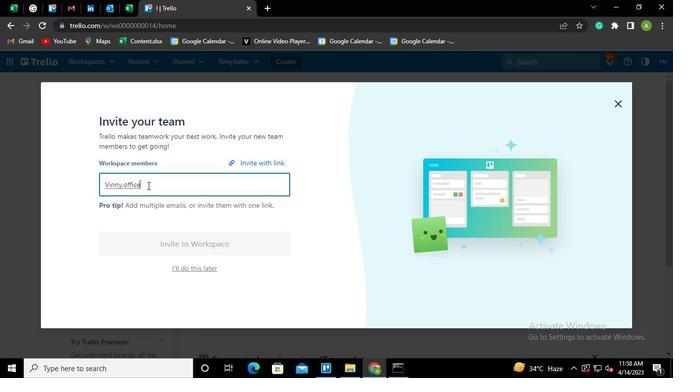 
Action: Keyboard Key.shift
Screenshot: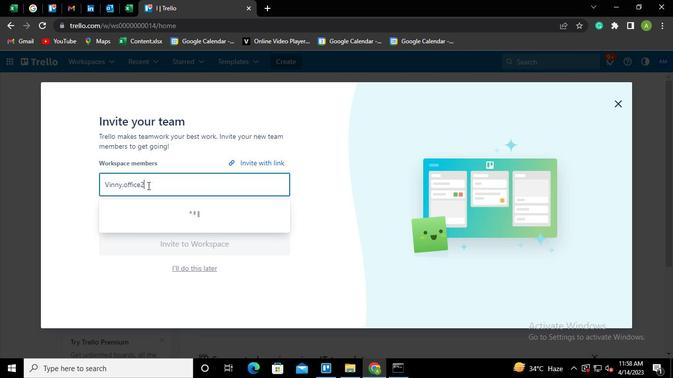 
Action: Keyboard @
Screenshot: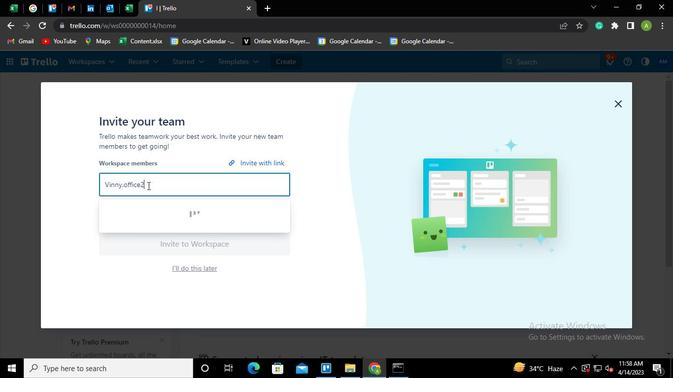 
Action: Keyboard g
Screenshot: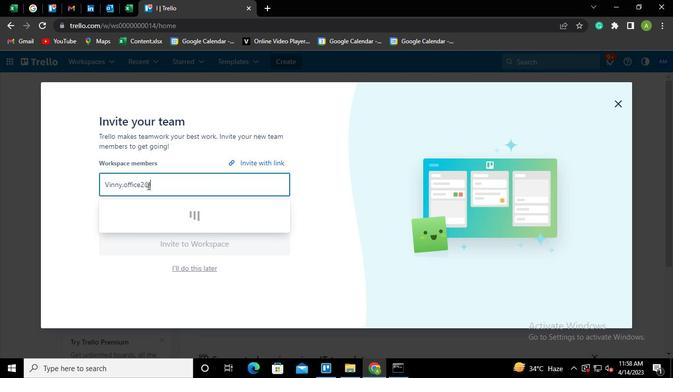
Action: Keyboard m
Screenshot: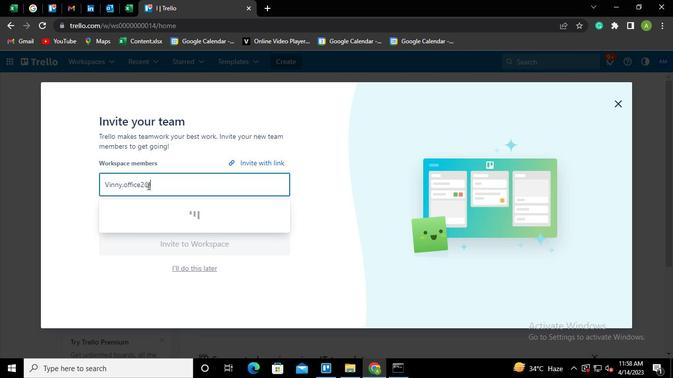 
Action: Keyboard a
Screenshot: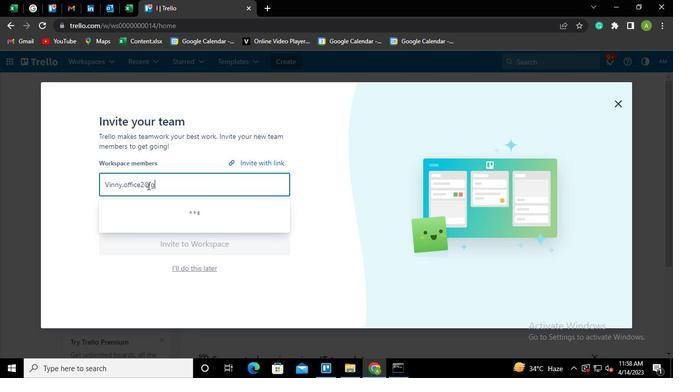 
Action: Keyboard i
Screenshot: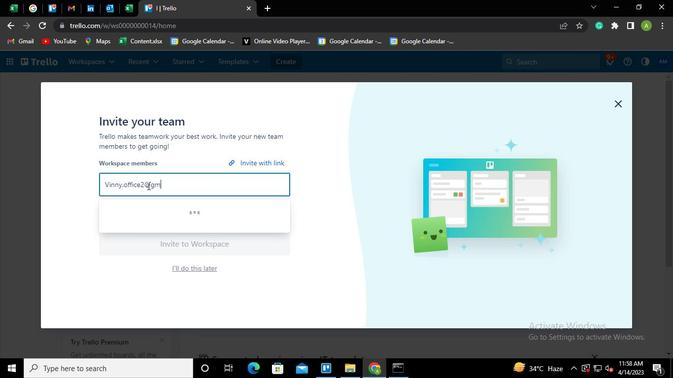 
Action: Keyboard l
Screenshot: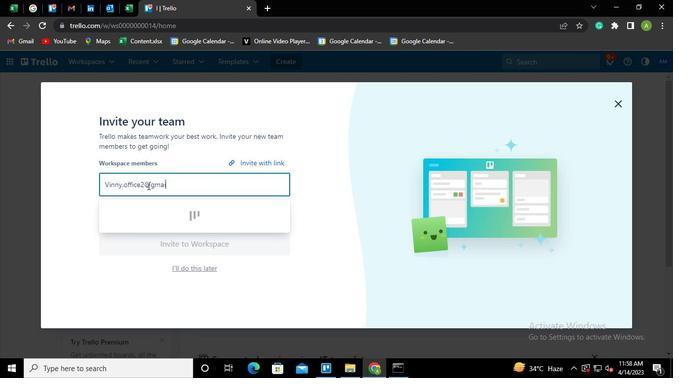 
Action: Keyboard .
Screenshot: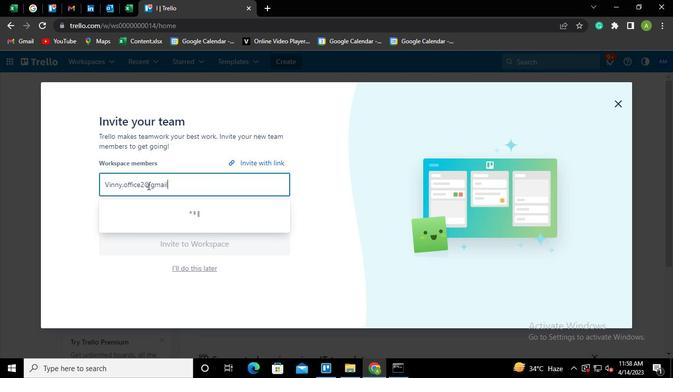 
Action: Keyboard c
Screenshot: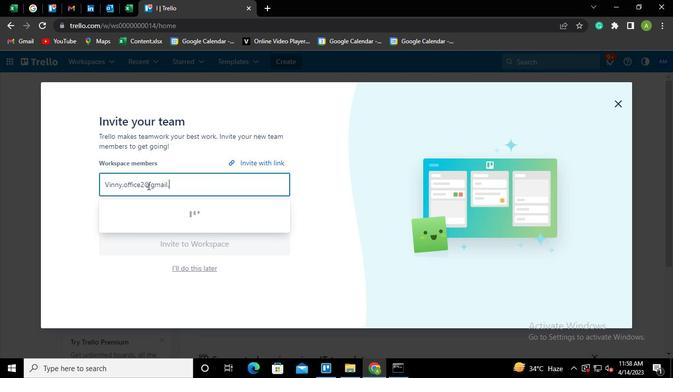 
Action: Keyboard o
Screenshot: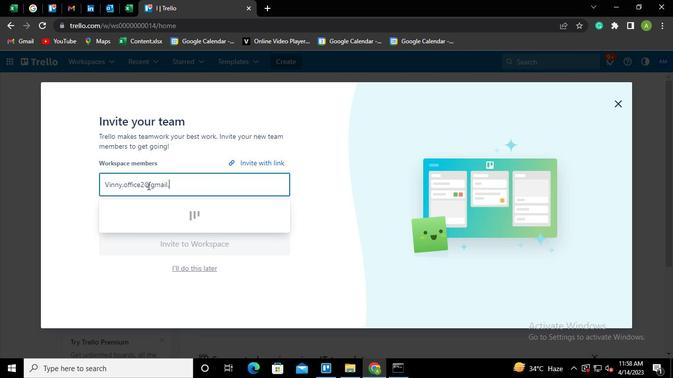 
Action: Keyboard m
Screenshot: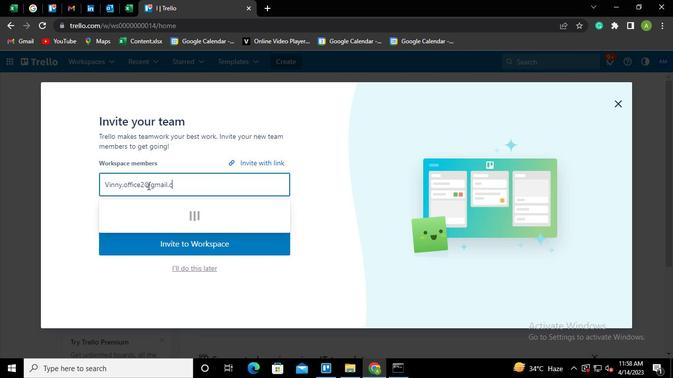 
Action: Keyboard Key.enter
Screenshot: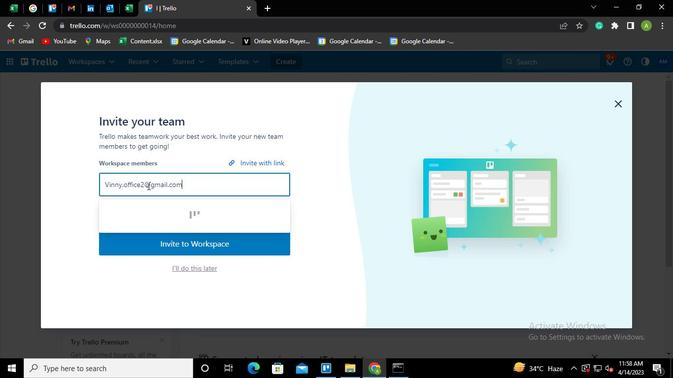 
Action: Keyboard n
Screenshot: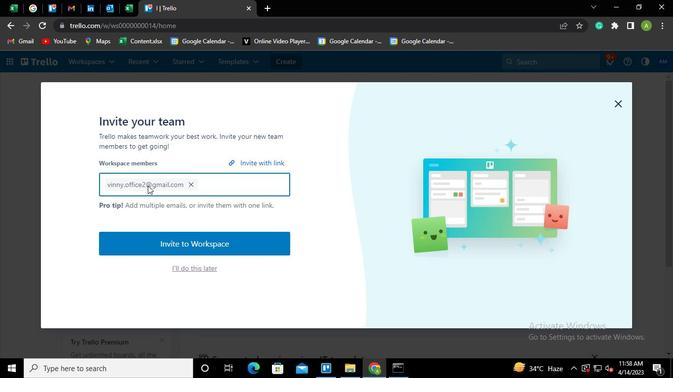 
Action: Keyboard i
Screenshot: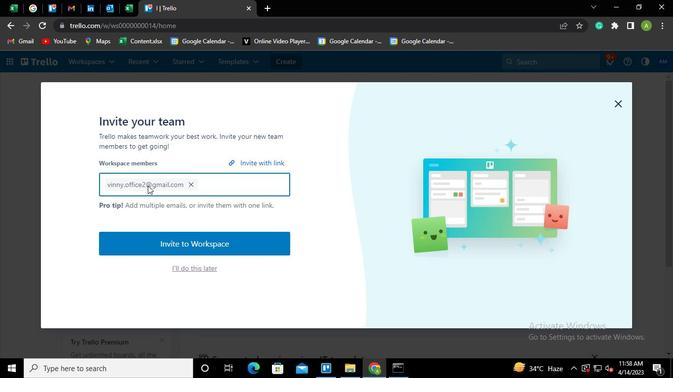 
Action: Keyboard k
Screenshot: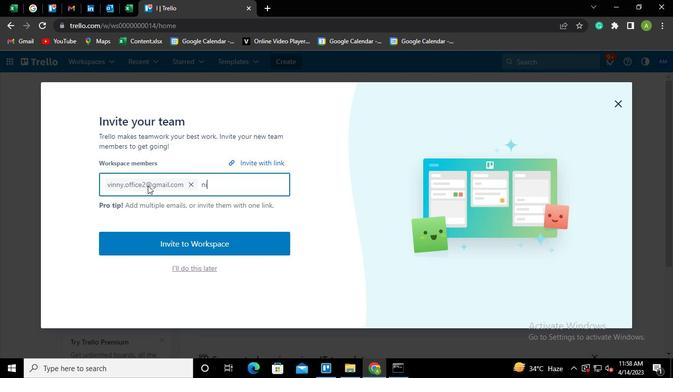 
Action: Keyboard h
Screenshot: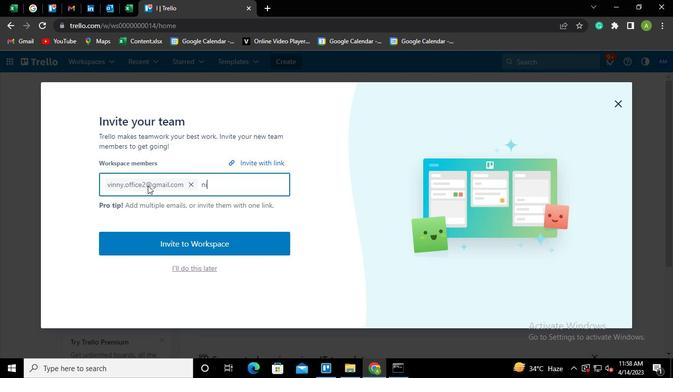 
Action: Keyboard r
Screenshot: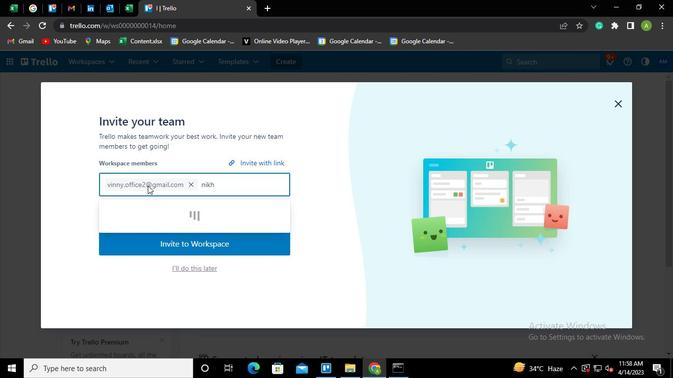 
Action: Keyboard a
Screenshot: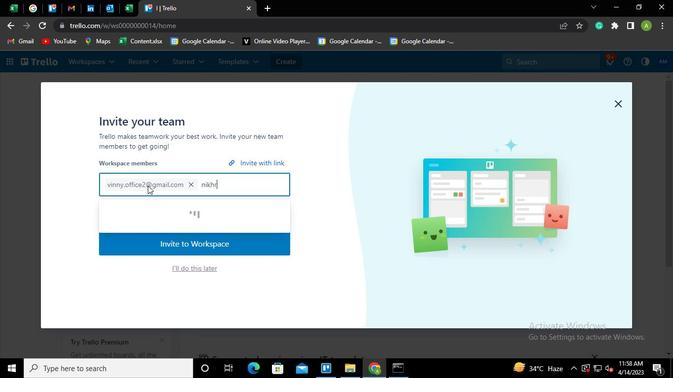 
Action: Keyboard t
Screenshot: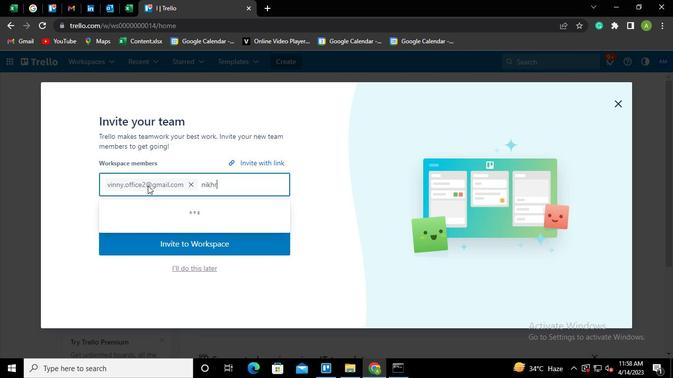 
Action: Keyboard h
Screenshot: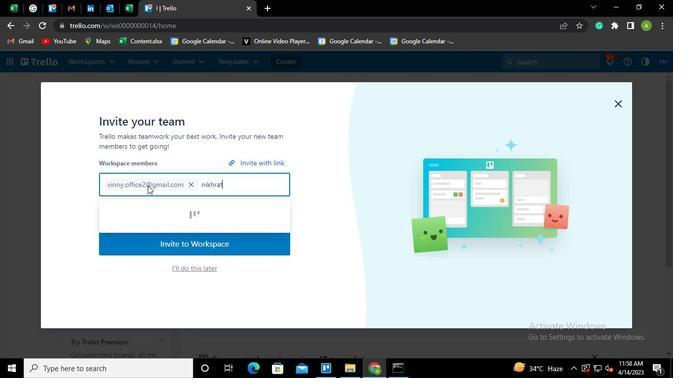
Action: Keyboard i
Screenshot: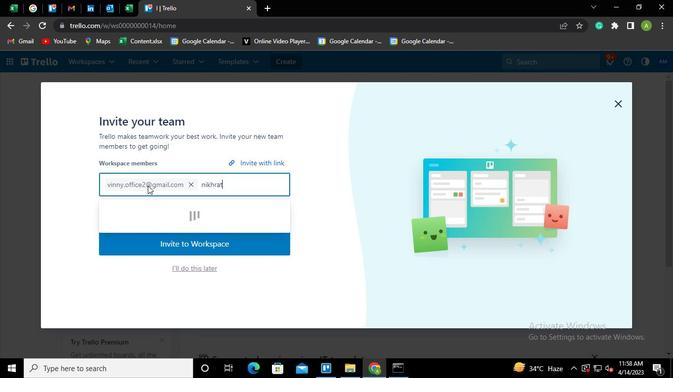 
Action: Keyboard Key.shift
Screenshot: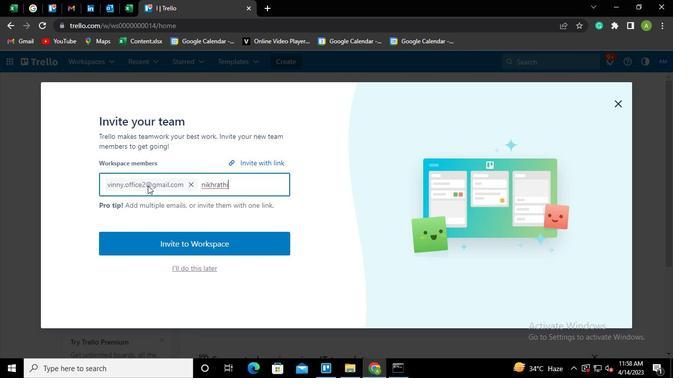 
Action: Keyboard <104>
Screenshot: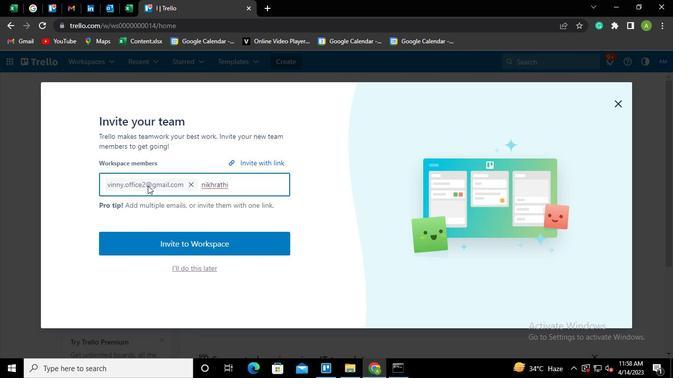 
Action: Keyboard <104>
Screenshot: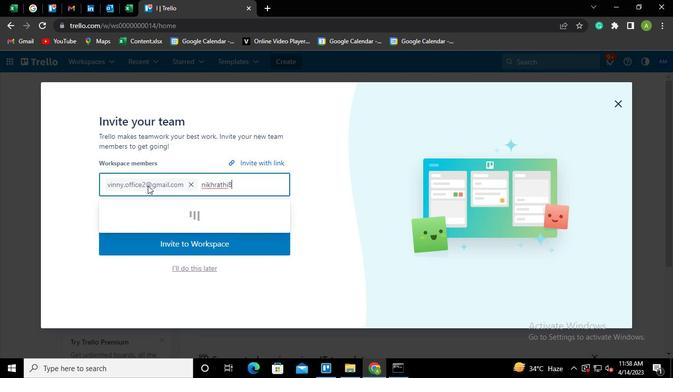 
Action: Keyboard <105>
Screenshot: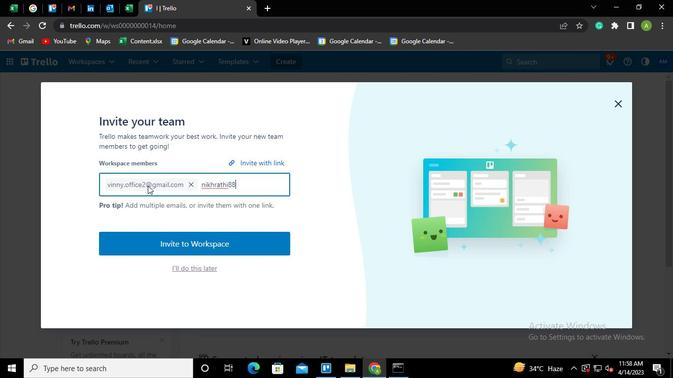 
Action: Keyboard Key.shift
Screenshot: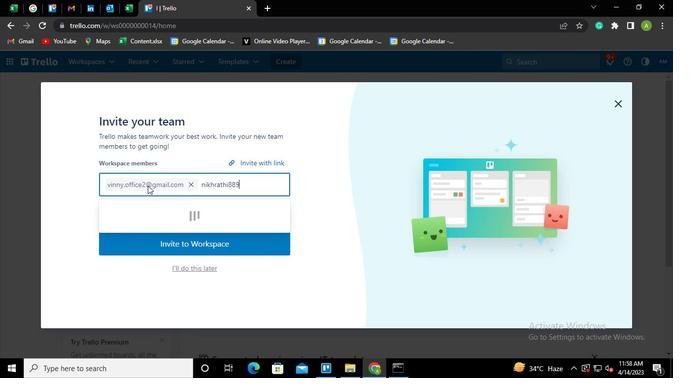 
Action: Keyboard @
Screenshot: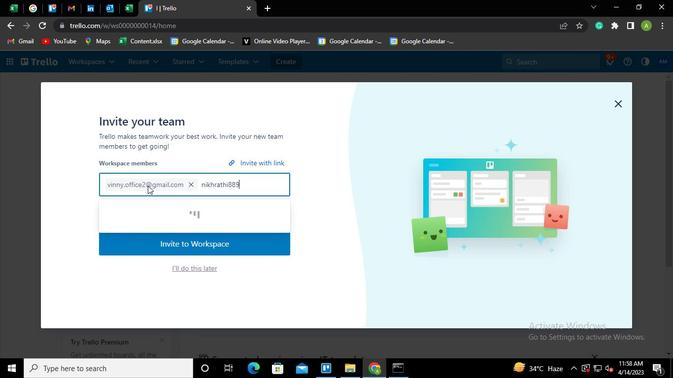 
Action: Keyboard g
Screenshot: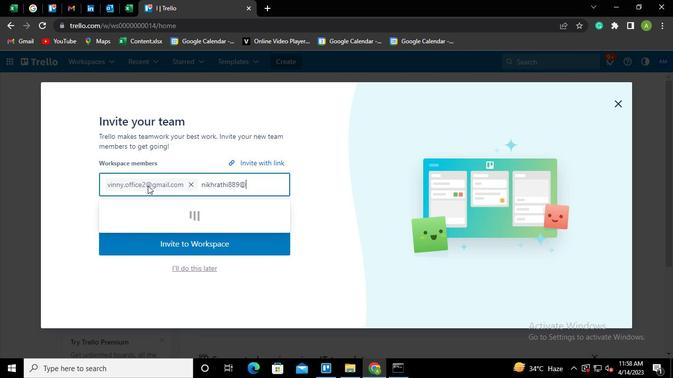 
Action: Keyboard m
Screenshot: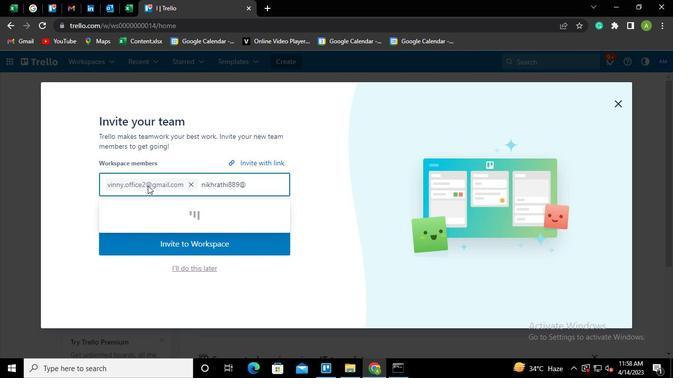 
Action: Keyboard a
Screenshot: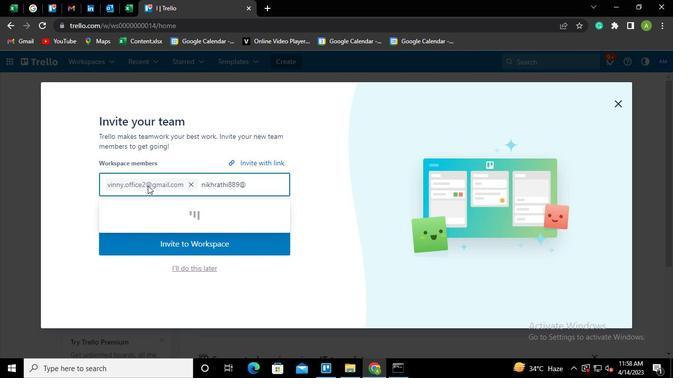 
Action: Keyboard i
Screenshot: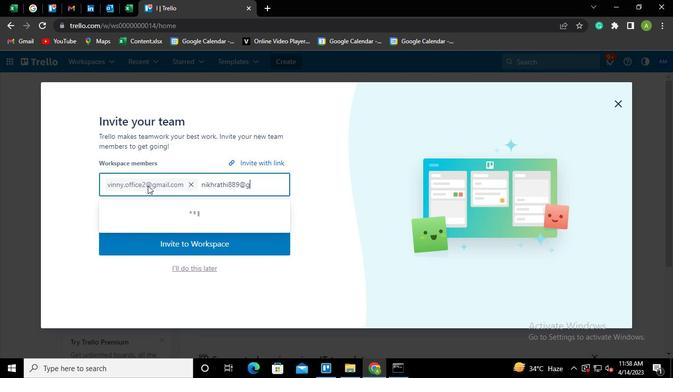 
Action: Keyboard l
Screenshot: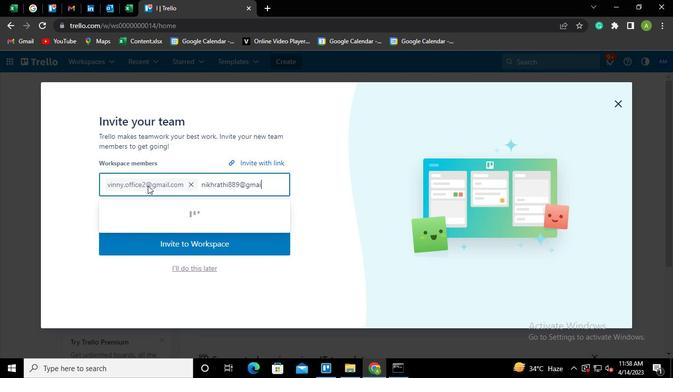 
Action: Keyboard c
Screenshot: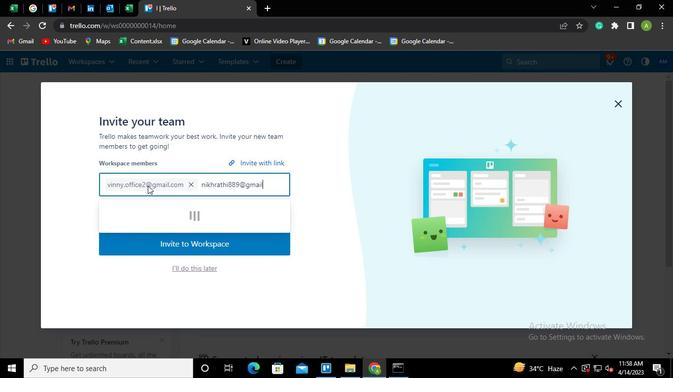 
Action: Keyboard Key.backspace
Screenshot: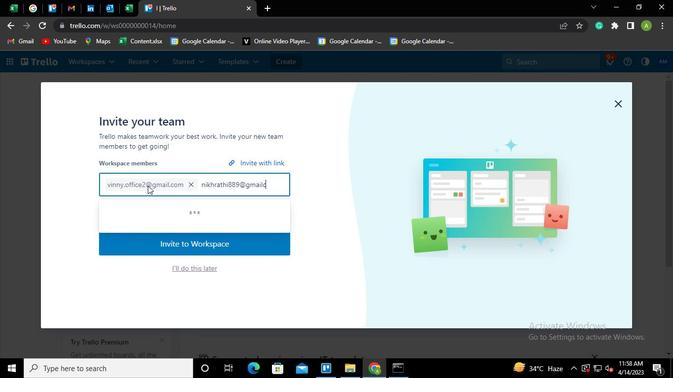 
Action: Keyboard .
Screenshot: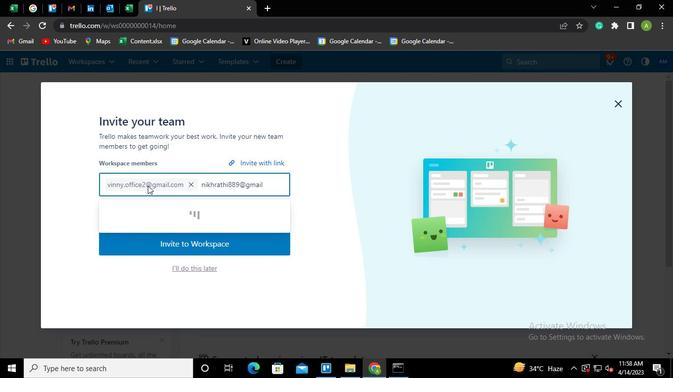 
Action: Keyboard c
Screenshot: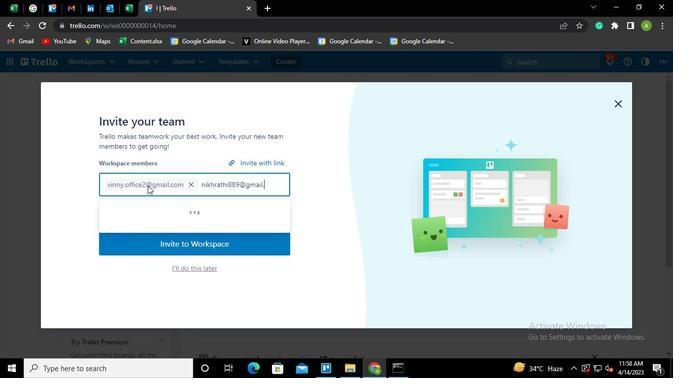 
Action: Keyboard o
Screenshot: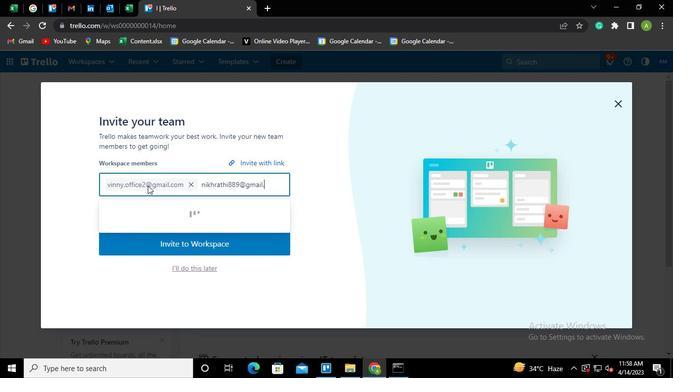 
Action: Keyboard m
Screenshot: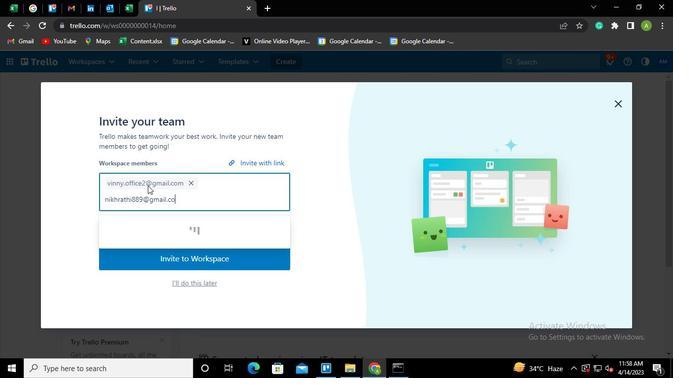 
Action: Keyboard Key.enter
Screenshot: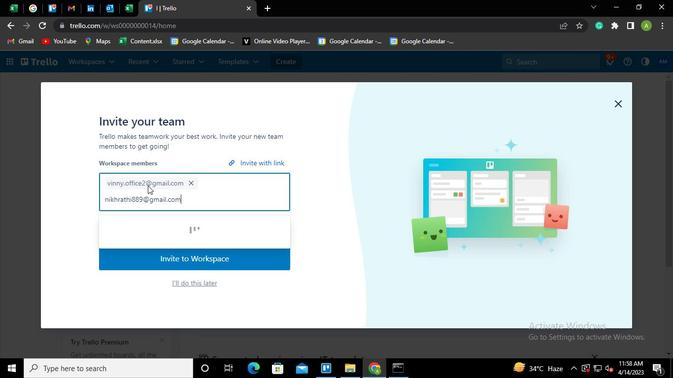 
Action: Keyboard c
Screenshot: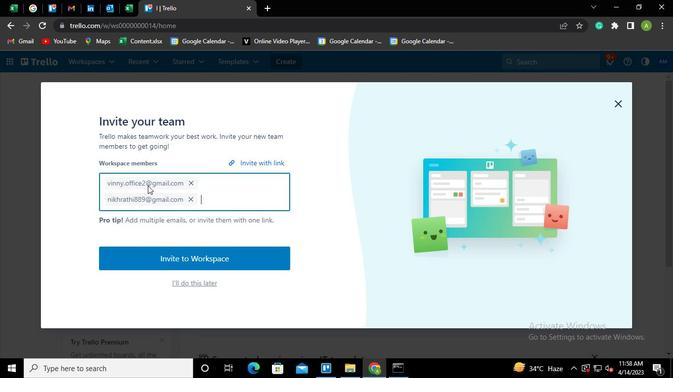 
Action: Keyboard a
Screenshot: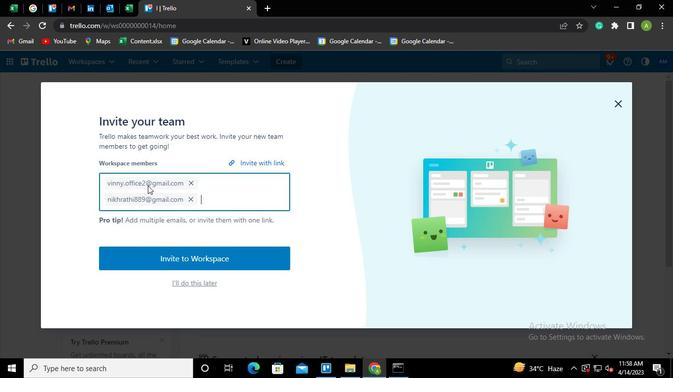 
Action: Keyboard r
Screenshot: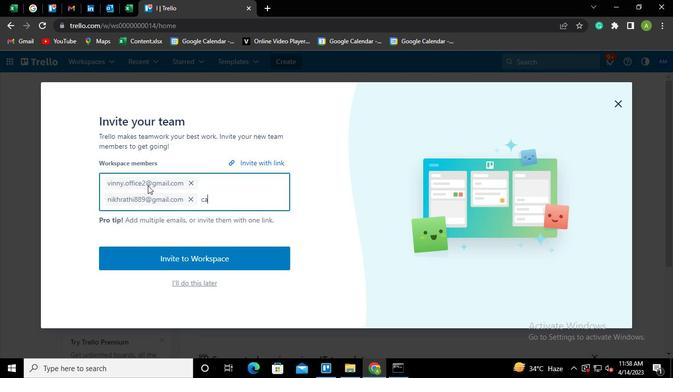 
Action: Keyboard s
Screenshot: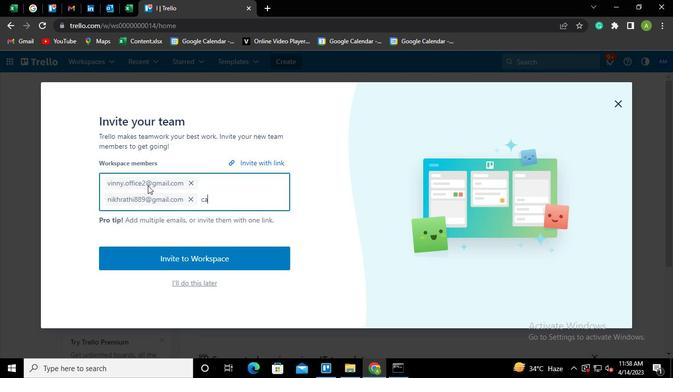 
Action: Keyboard Key.backspace
Screenshot: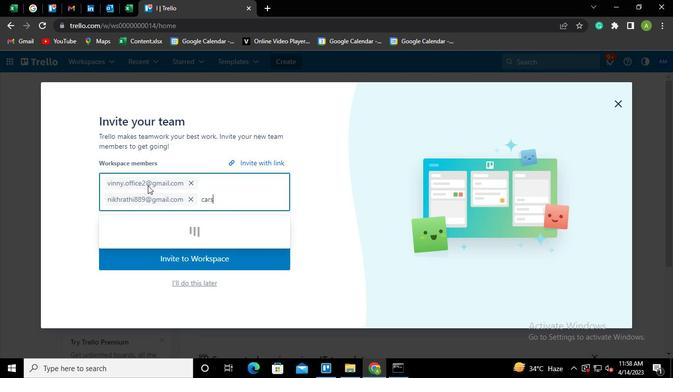 
Action: Keyboard x
Screenshot: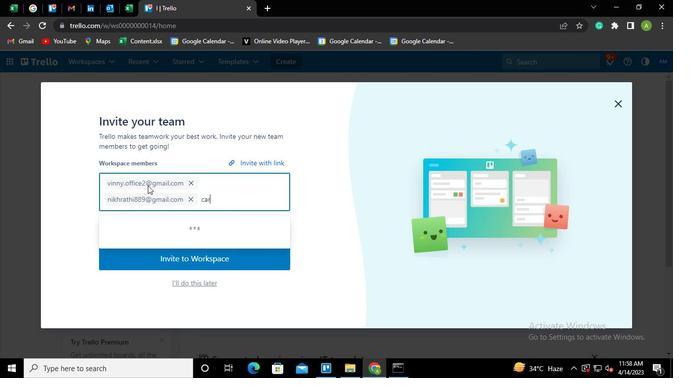 
Action: Keyboard x
Screenshot: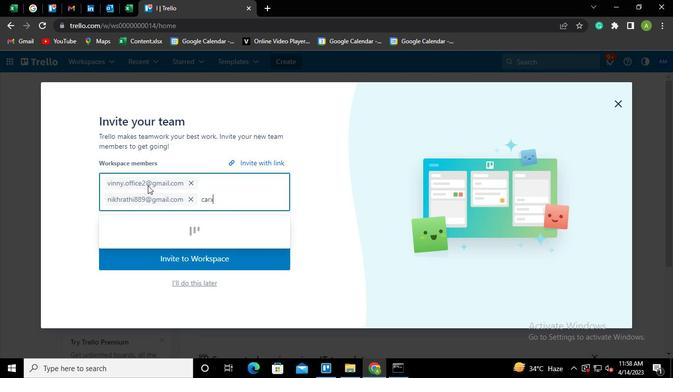 
Action: Keyboard s
Screenshot: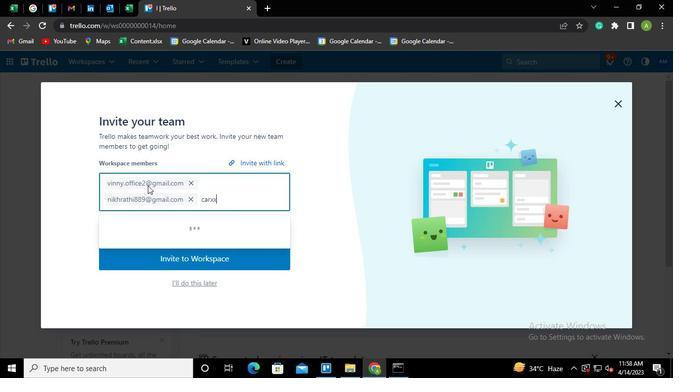 
Action: Keyboard t
Screenshot: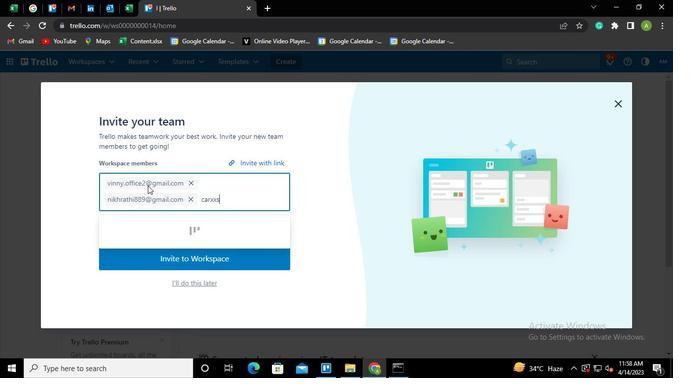 
Action: Keyboard r
Screenshot: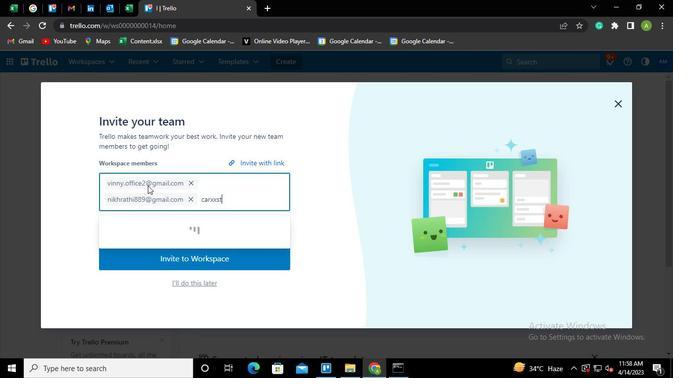
Action: Keyboard e
Screenshot: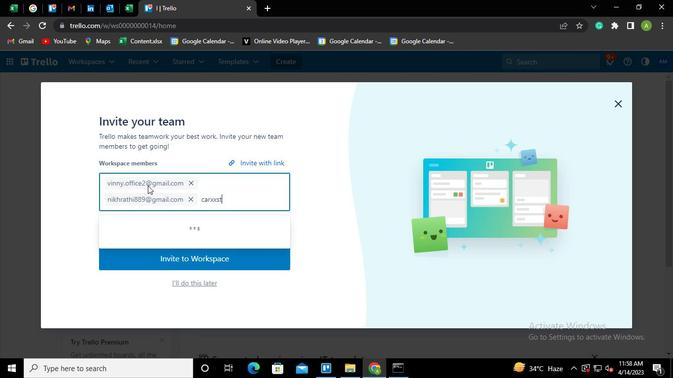 
Action: Keyboard e
Screenshot: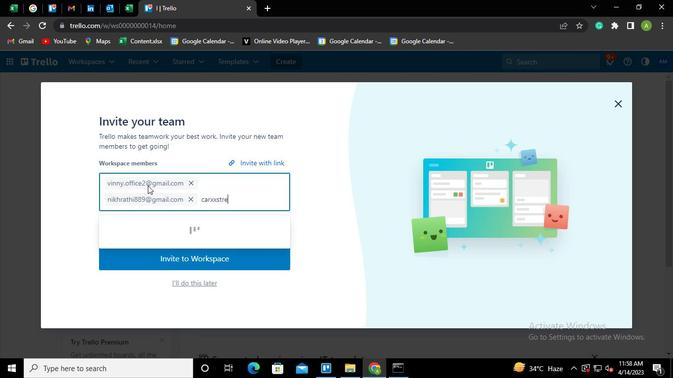 
Action: Keyboard t
Screenshot: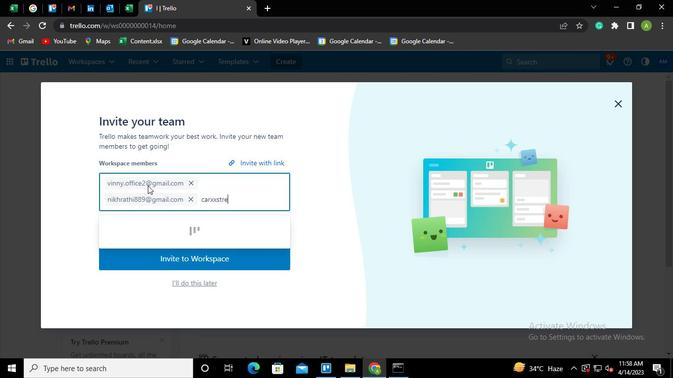 
Action: Keyboard <103>
Screenshot: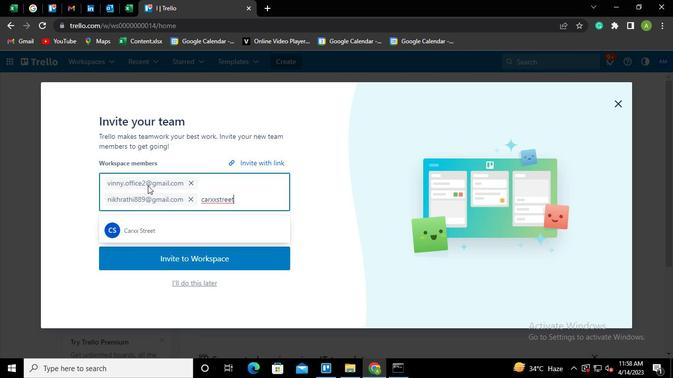 
Action: Keyboard <105>
Screenshot: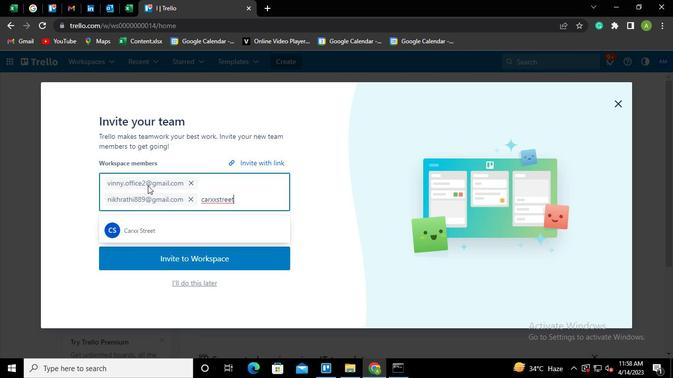 
Action: Keyboard <97>
Screenshot: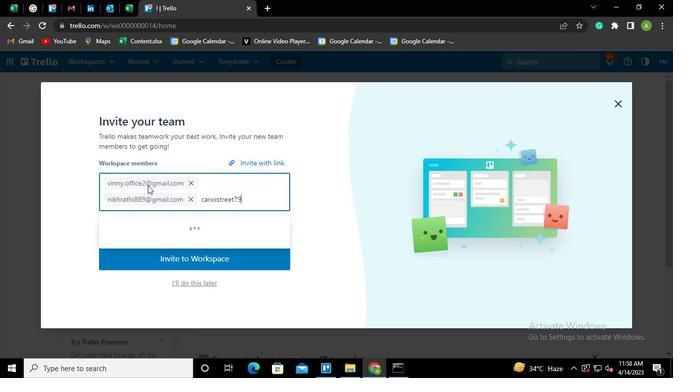 
Action: Keyboard Key.shift
Screenshot: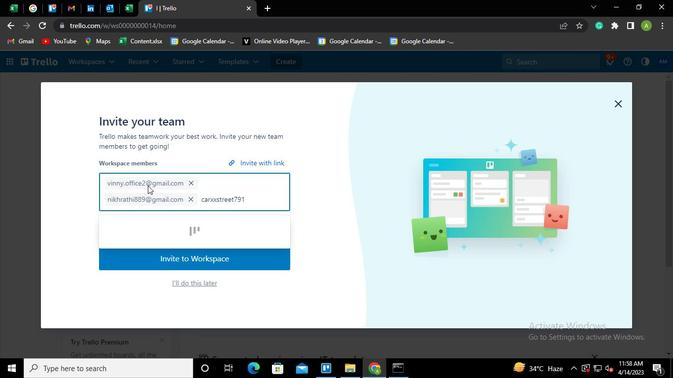 
Action: Keyboard @
Screenshot: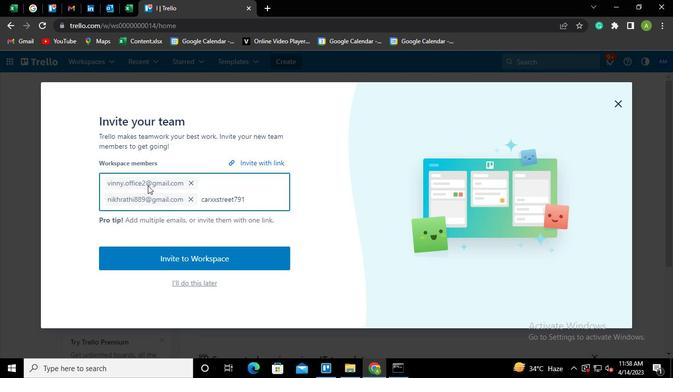 
Action: Keyboard g
Screenshot: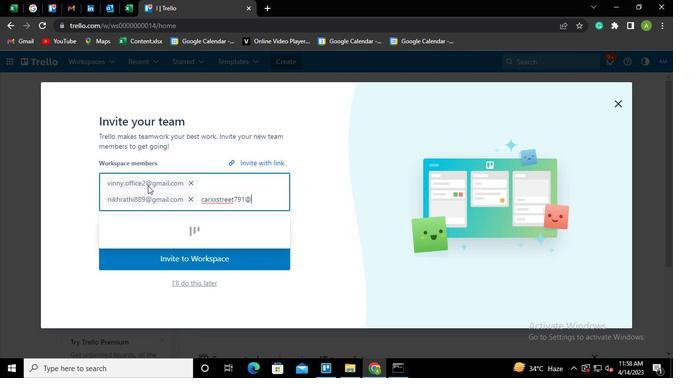 
Action: Keyboard m
Screenshot: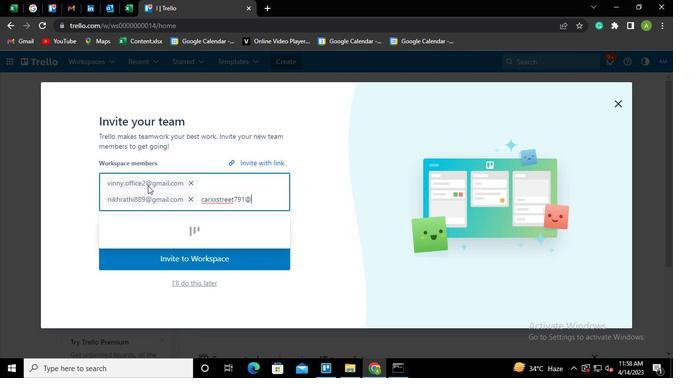 
Action: Keyboard a
Screenshot: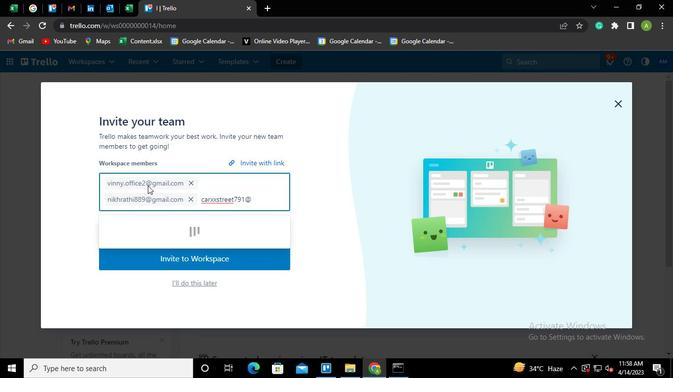 
Action: Keyboard i
Screenshot: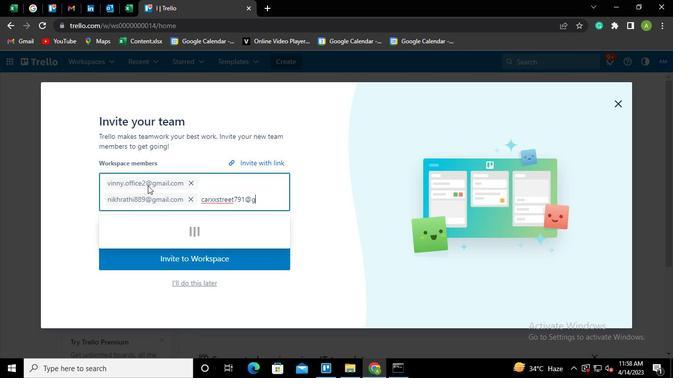 
Action: Keyboard l
Screenshot: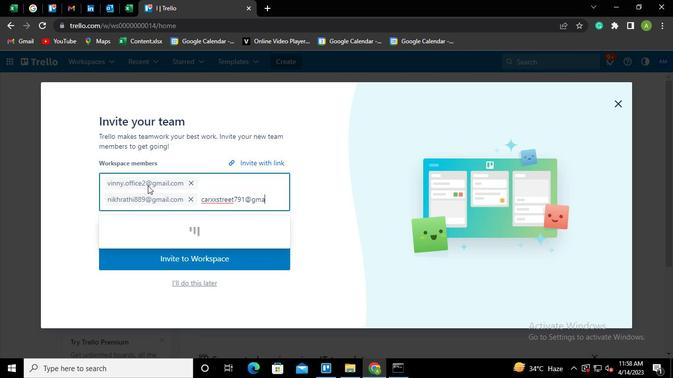 
Action: Keyboard .
Screenshot: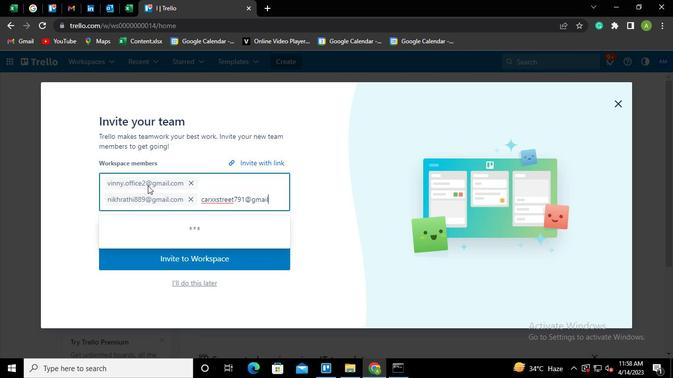 
Action: Keyboard c
Screenshot: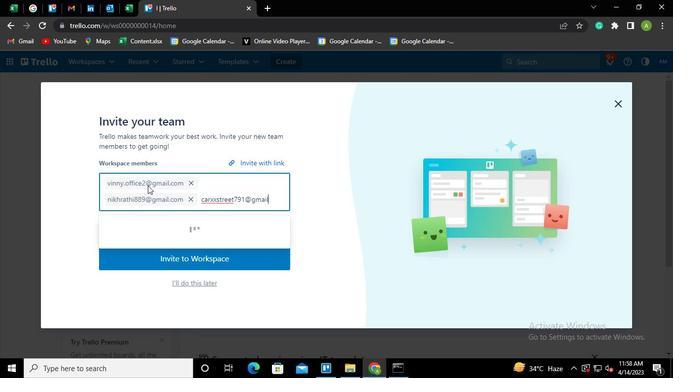 
Action: Keyboard o
Screenshot: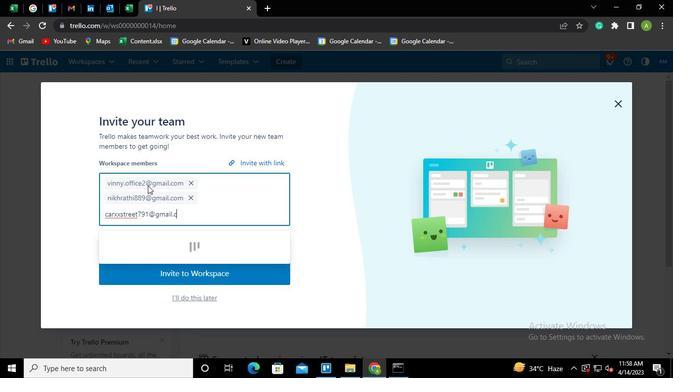 
Action: Keyboard m
Screenshot: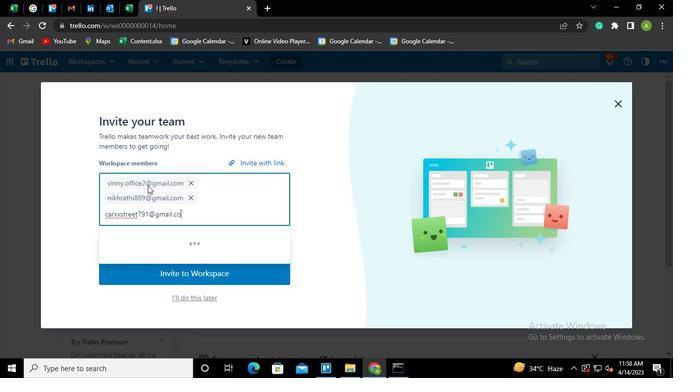 
Action: Keyboard Key.enter
Screenshot: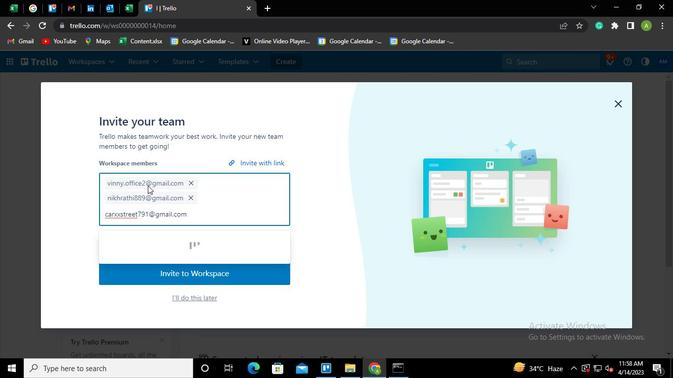 
Action: Keyboard <97>
Screenshot: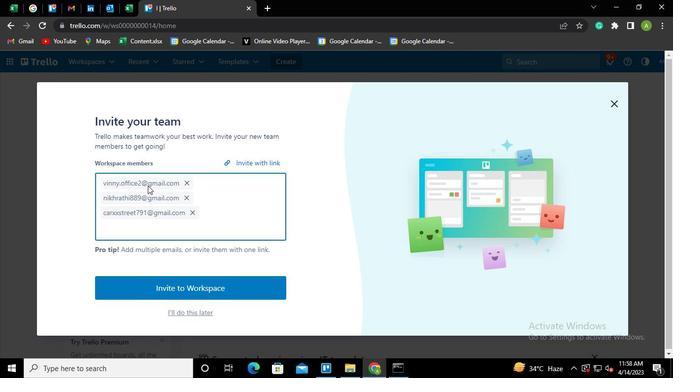 
Action: Keyboard <103>
Screenshot: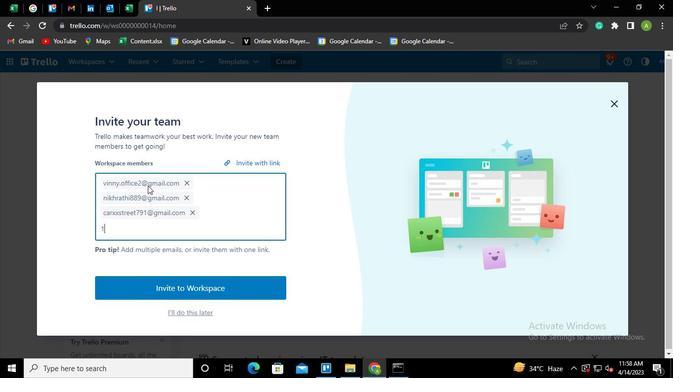 
Action: Keyboard <110>
Screenshot: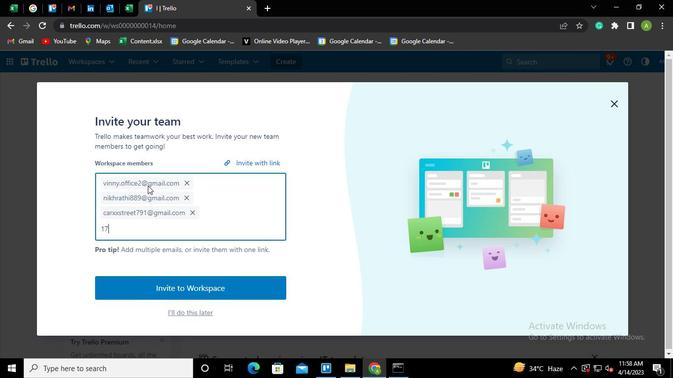 
Action: Keyboard c
Screenshot: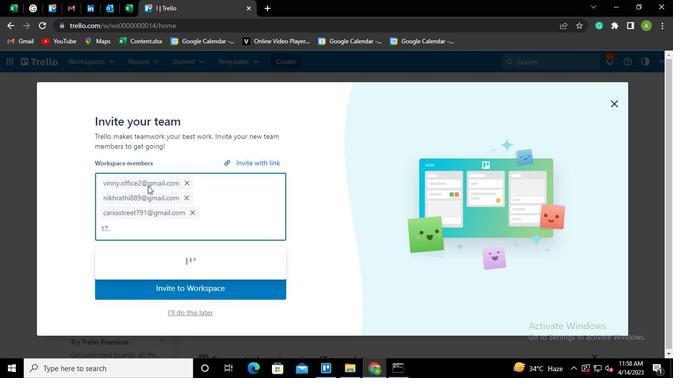 
Action: Keyboard h
Screenshot: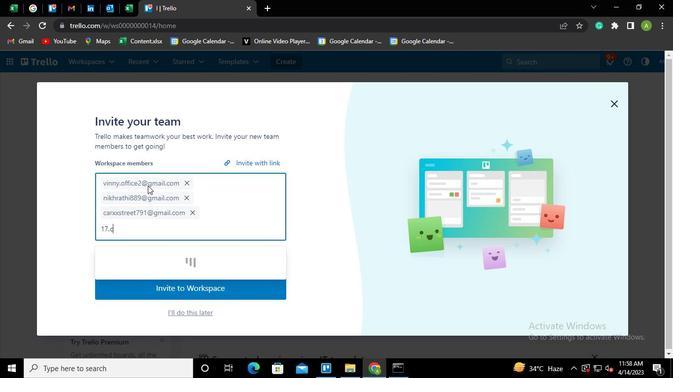
Action: Keyboard <110>
Screenshot: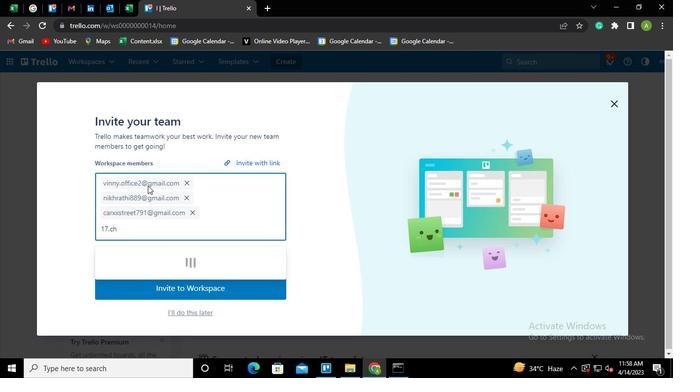 
Action: Keyboard Key.shift
Screenshot: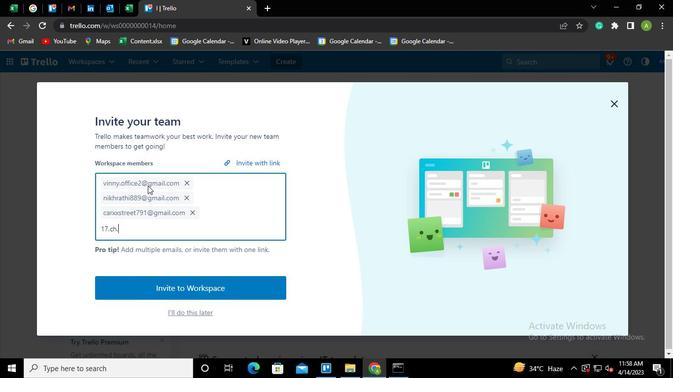 
Action: Keyboard P
Screenshot: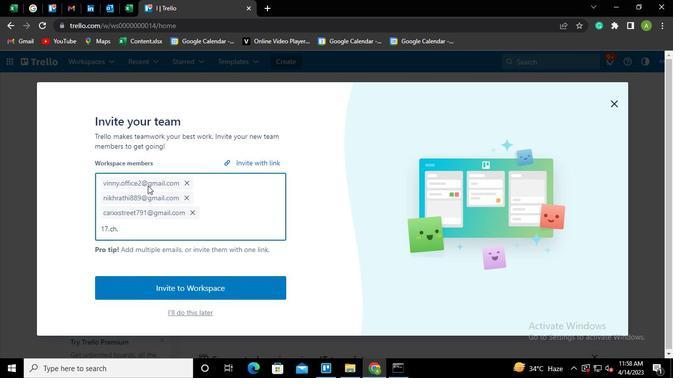 
Action: Keyboard o
Screenshot: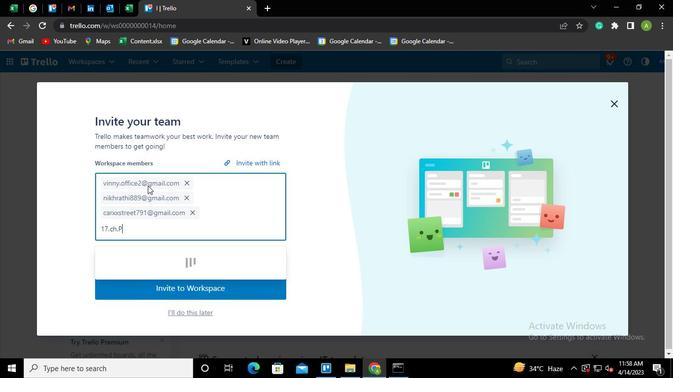 
Action: Keyboard o
Screenshot: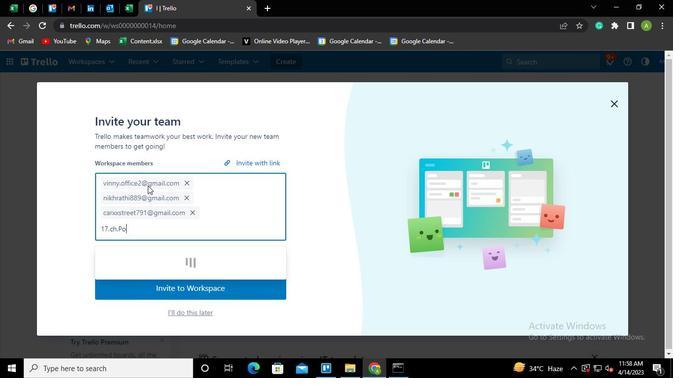 
Action: Keyboard h
Screenshot: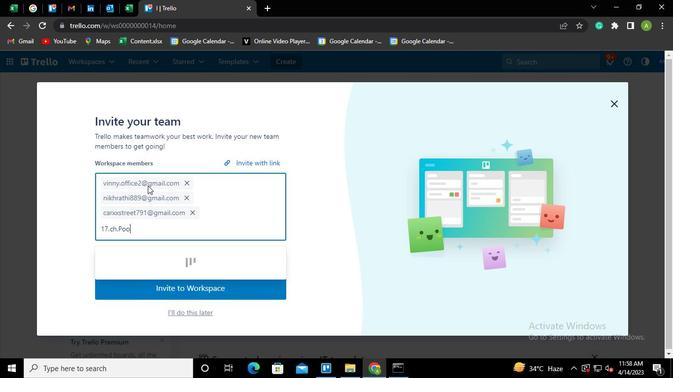
Action: Keyboard a
Screenshot: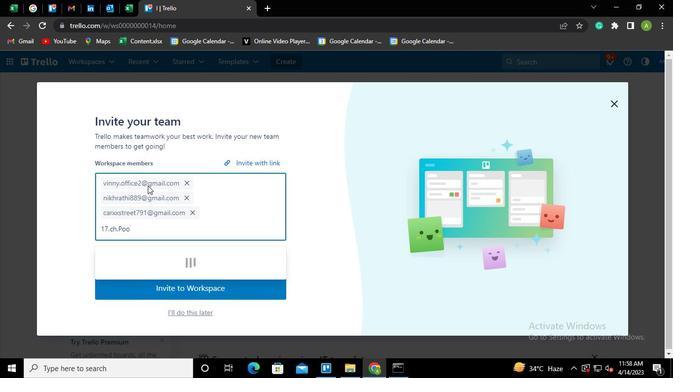 
Action: Keyboard Key.backspace
Screenshot: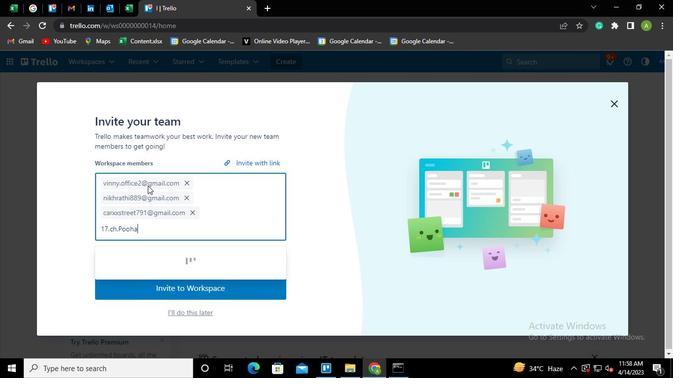 
Action: Keyboard Key.backspace
Screenshot: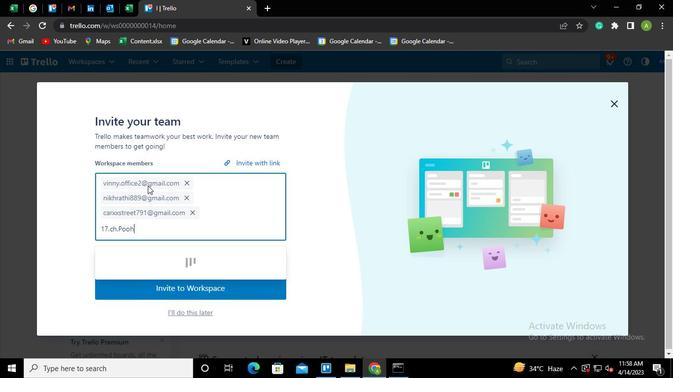 
Action: Keyboard j
Screenshot: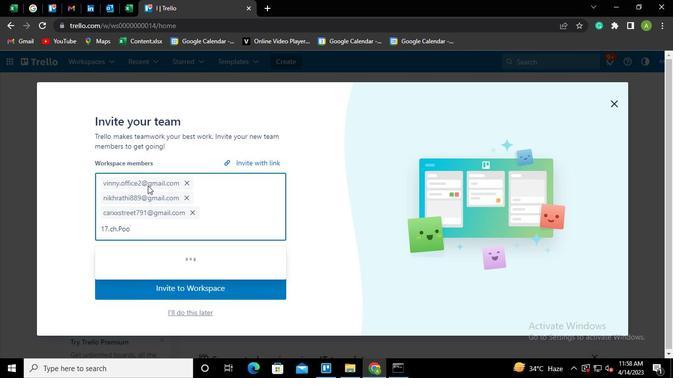 
Action: Keyboard a
Screenshot: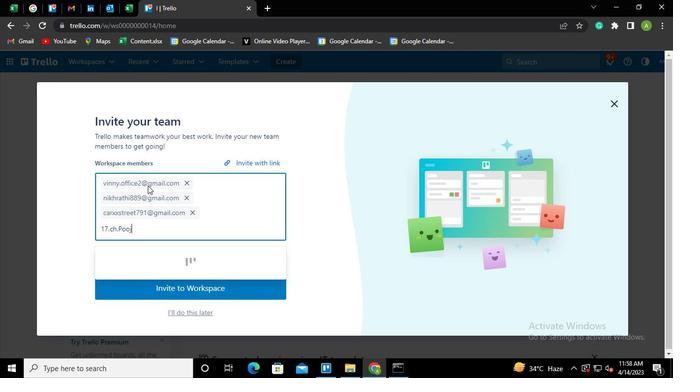
Action: Keyboard Key.shift
Screenshot: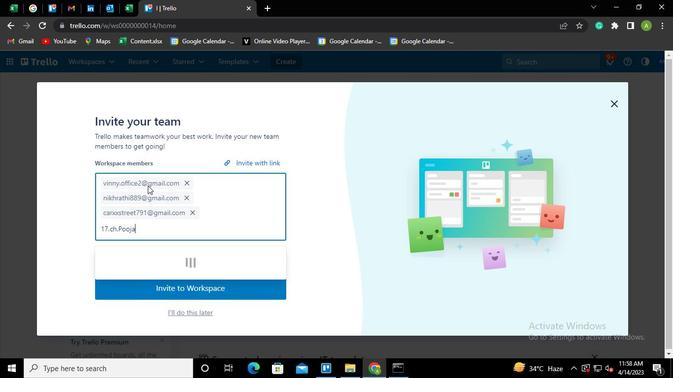 
Action: Keyboard @
Screenshot: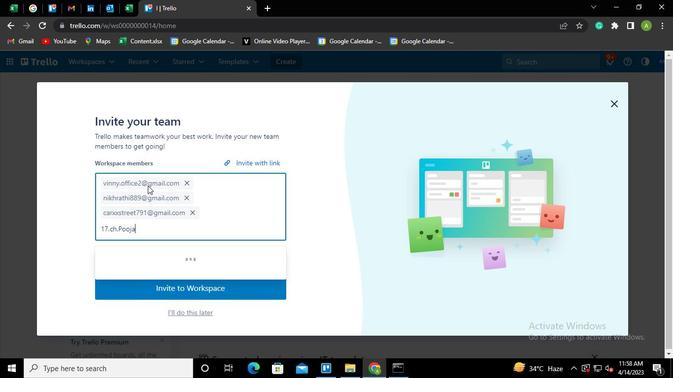 
Action: Keyboard g
Screenshot: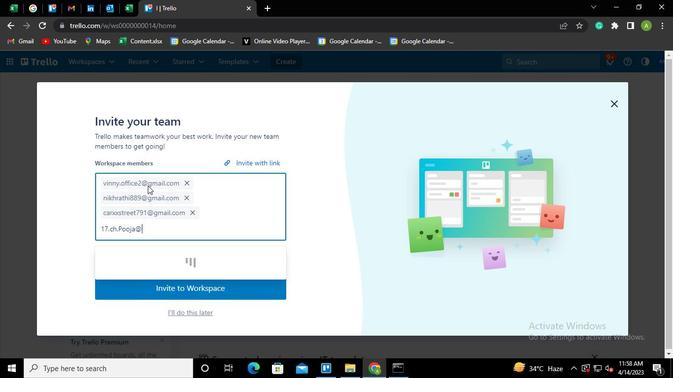
Action: Keyboard m
Screenshot: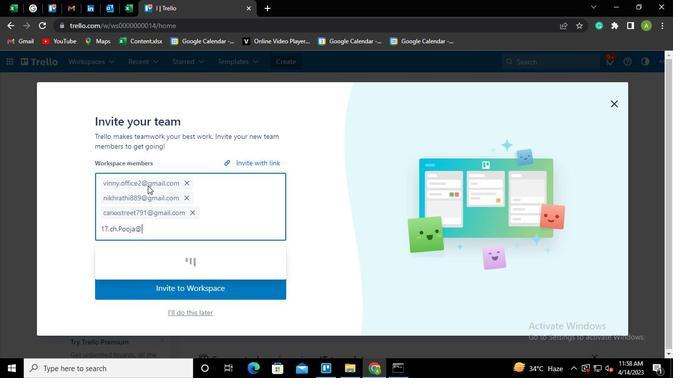 
Action: Keyboard a
Screenshot: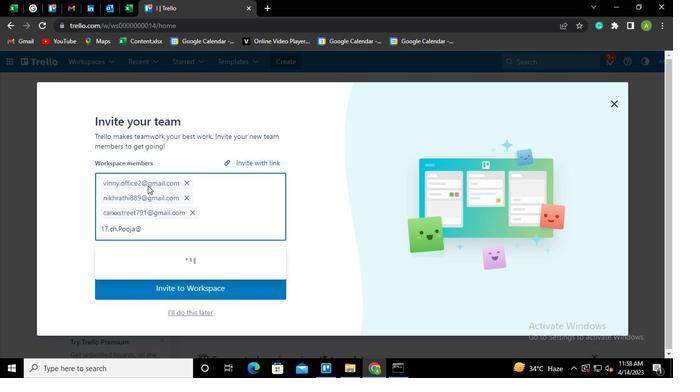 
Action: Keyboard i
Screenshot: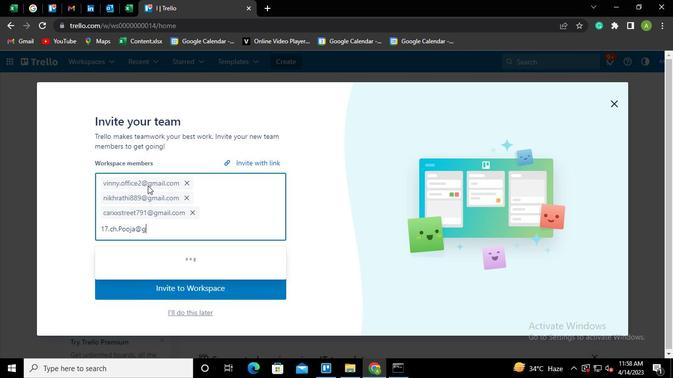 
Action: Keyboard l
Screenshot: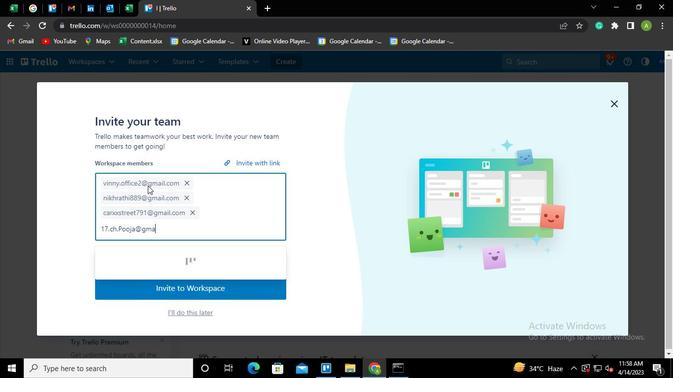 
Action: Keyboard c
Screenshot: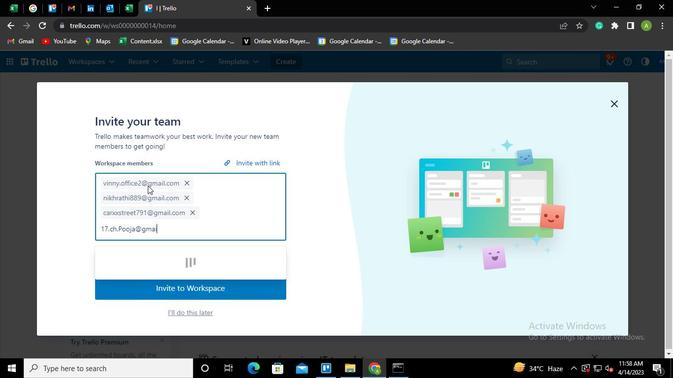 
Action: Keyboard Key.backspace
Screenshot: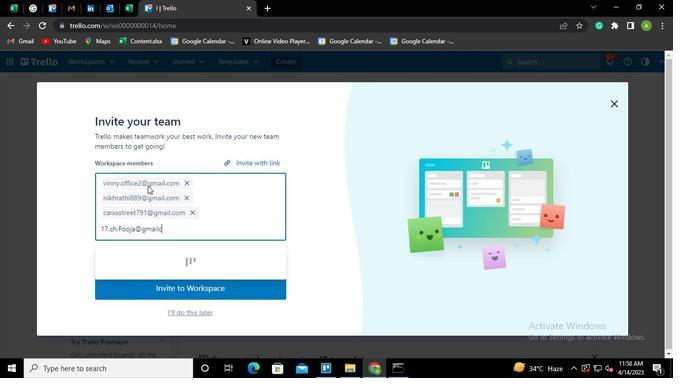 
Action: Keyboard .
Screenshot: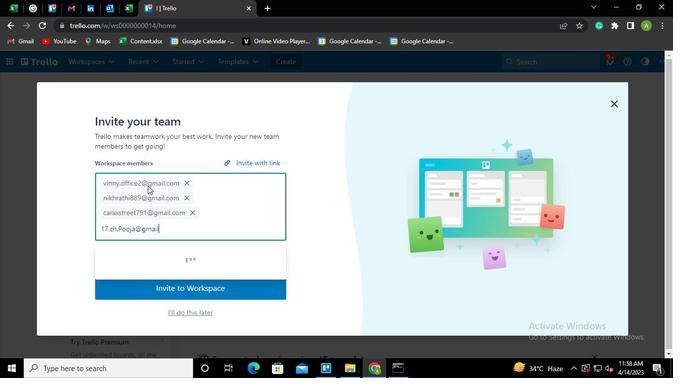 
Action: Keyboard c
Screenshot: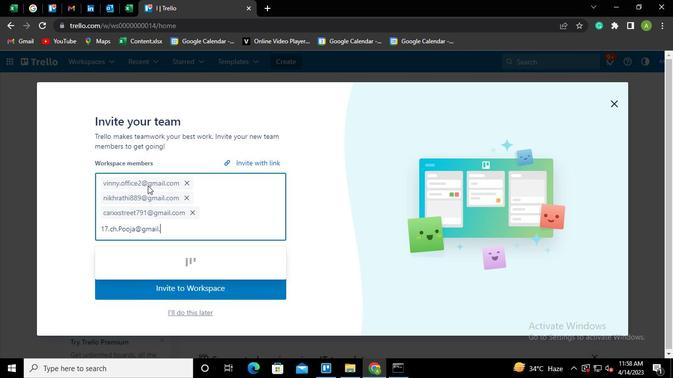 
Action: Keyboard o
Screenshot: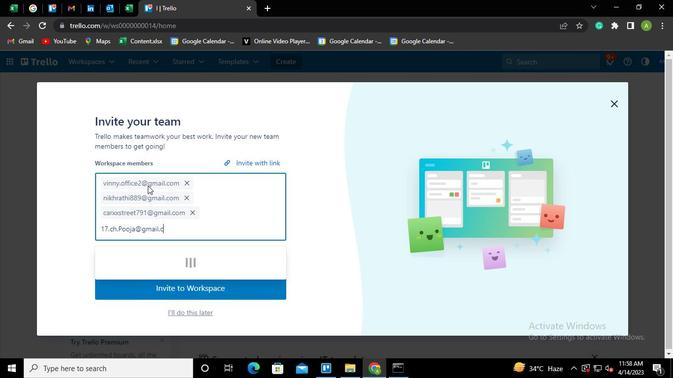 
Action: Keyboard m
Screenshot: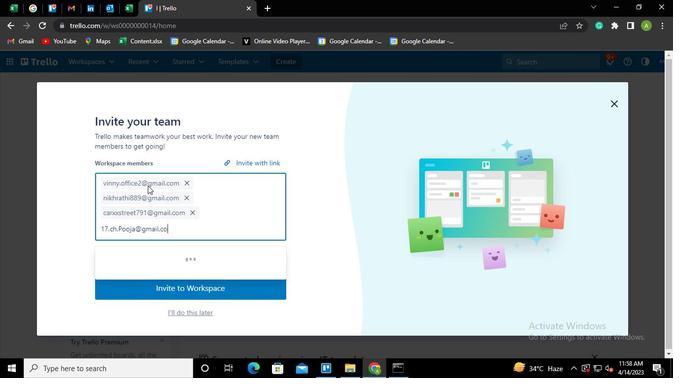
Action: Keyboard Key.enter
Screenshot: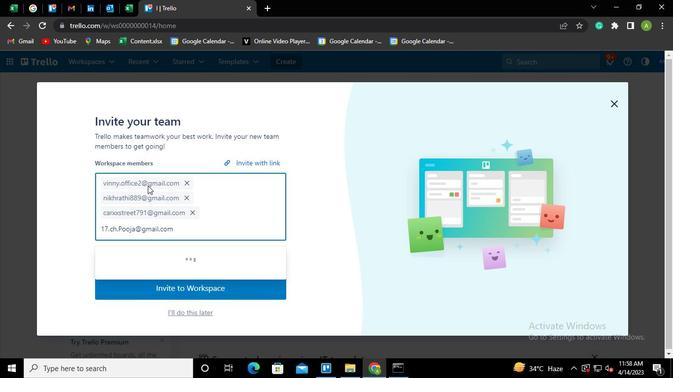 
Action: Mouse moved to (191, 283)
Screenshot: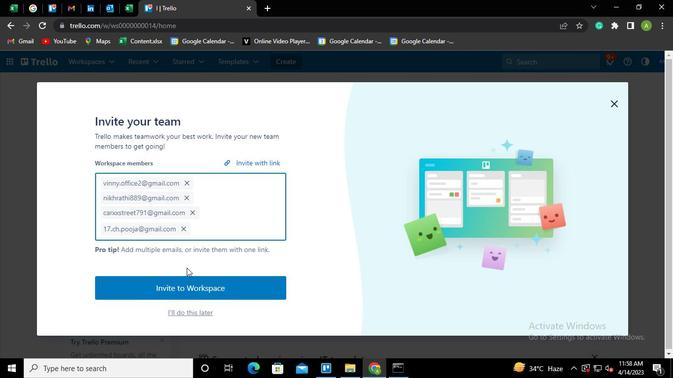 
Action: Mouse pressed left at (191, 283)
Screenshot: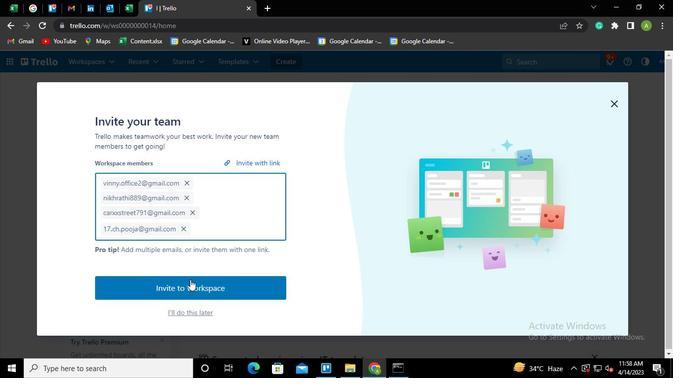 
Action: Mouse moved to (396, 370)
Screenshot: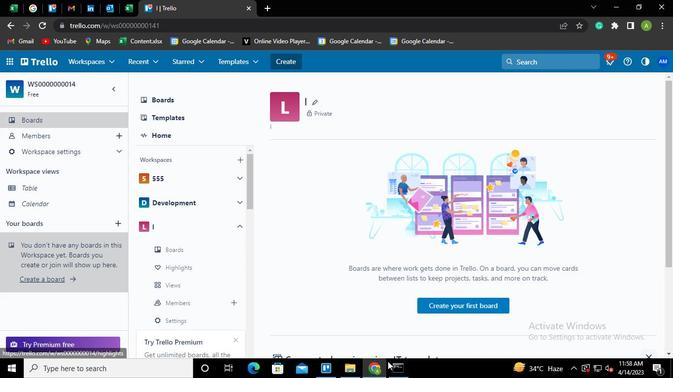 
Action: Mouse pressed left at (396, 370)
Screenshot: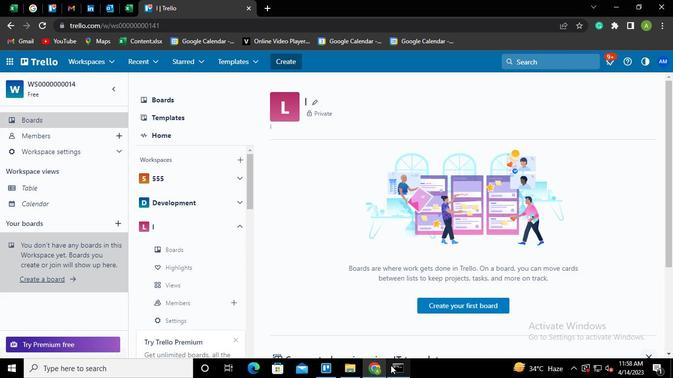 
Action: Mouse moved to (497, 36)
Screenshot: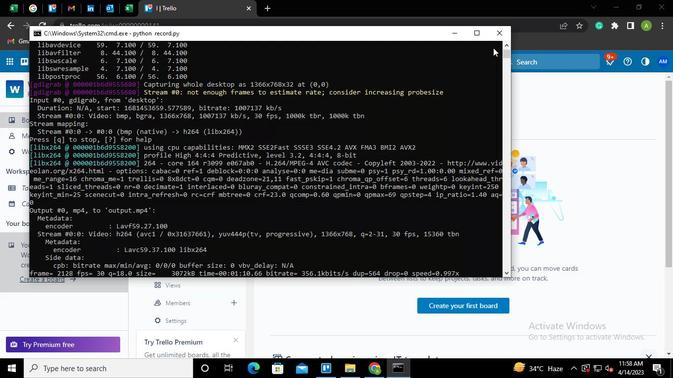 
Action: Mouse pressed left at (497, 36)
Screenshot: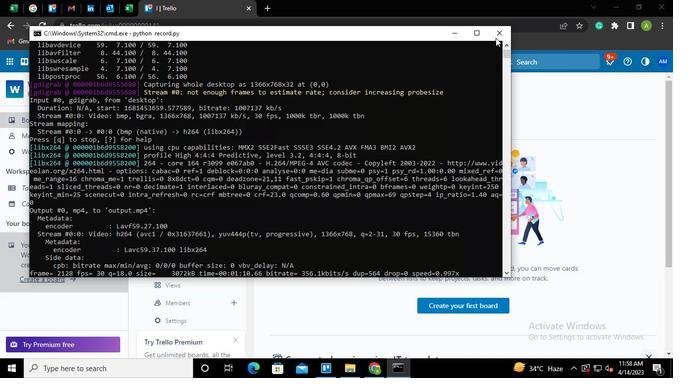 
